 Task: Look for properties with short-term amenities.
Action: Mouse moved to (333, 392)
Screenshot: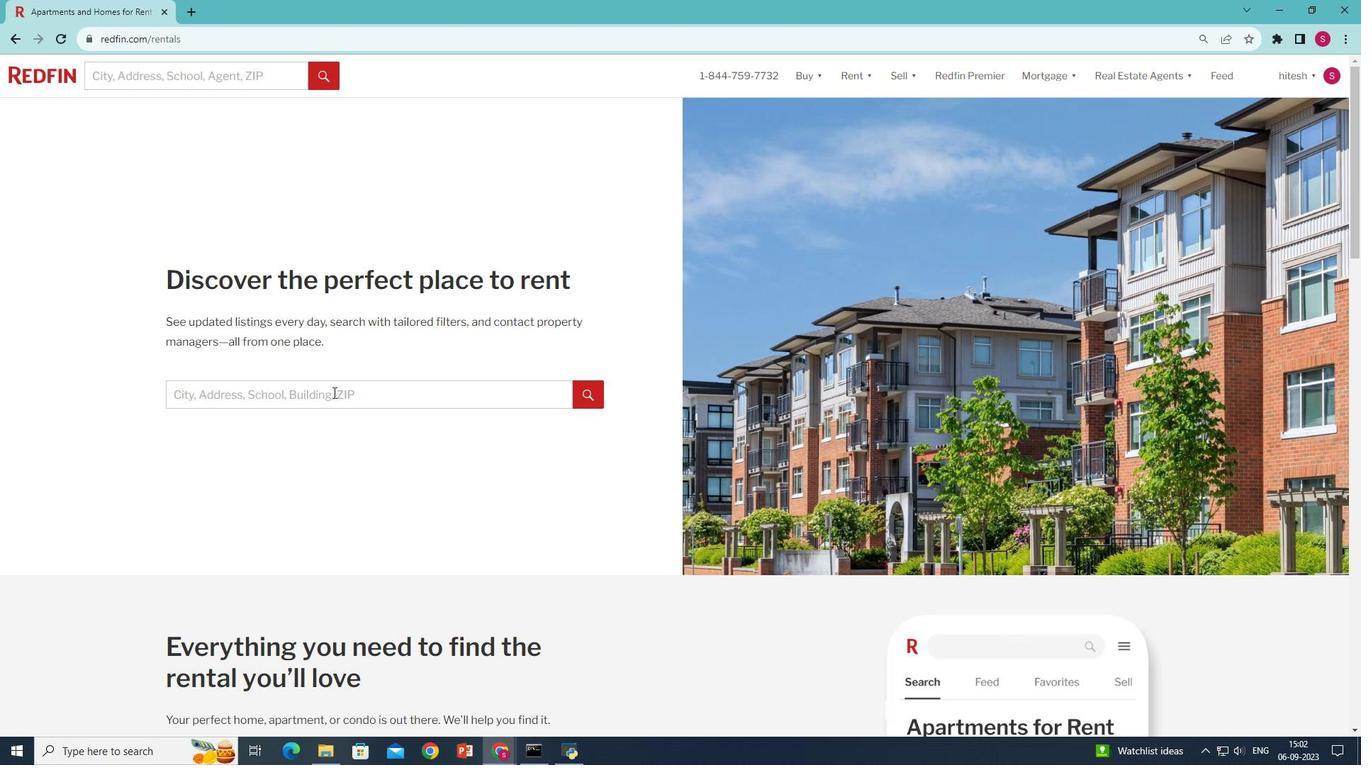 
Action: Mouse pressed left at (333, 392)
Screenshot: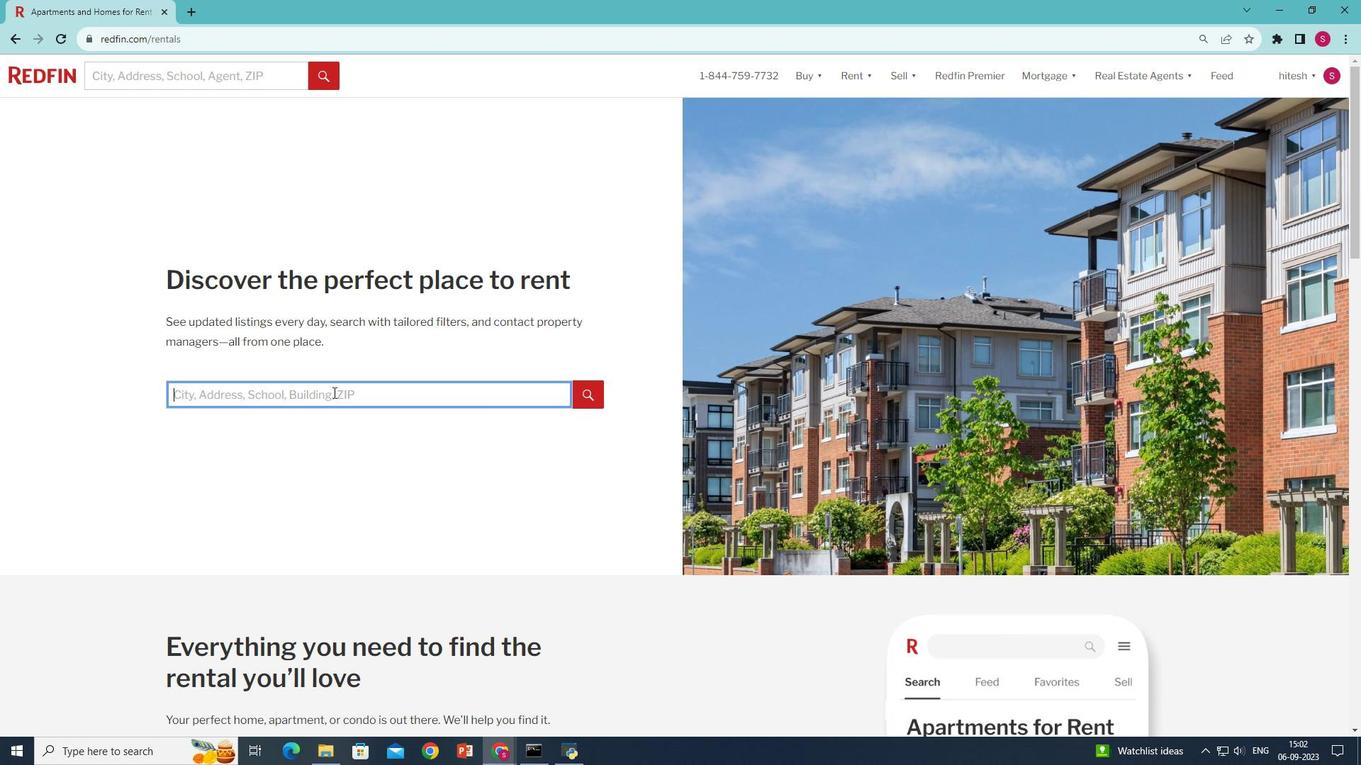 
Action: Mouse moved to (331, 392)
Screenshot: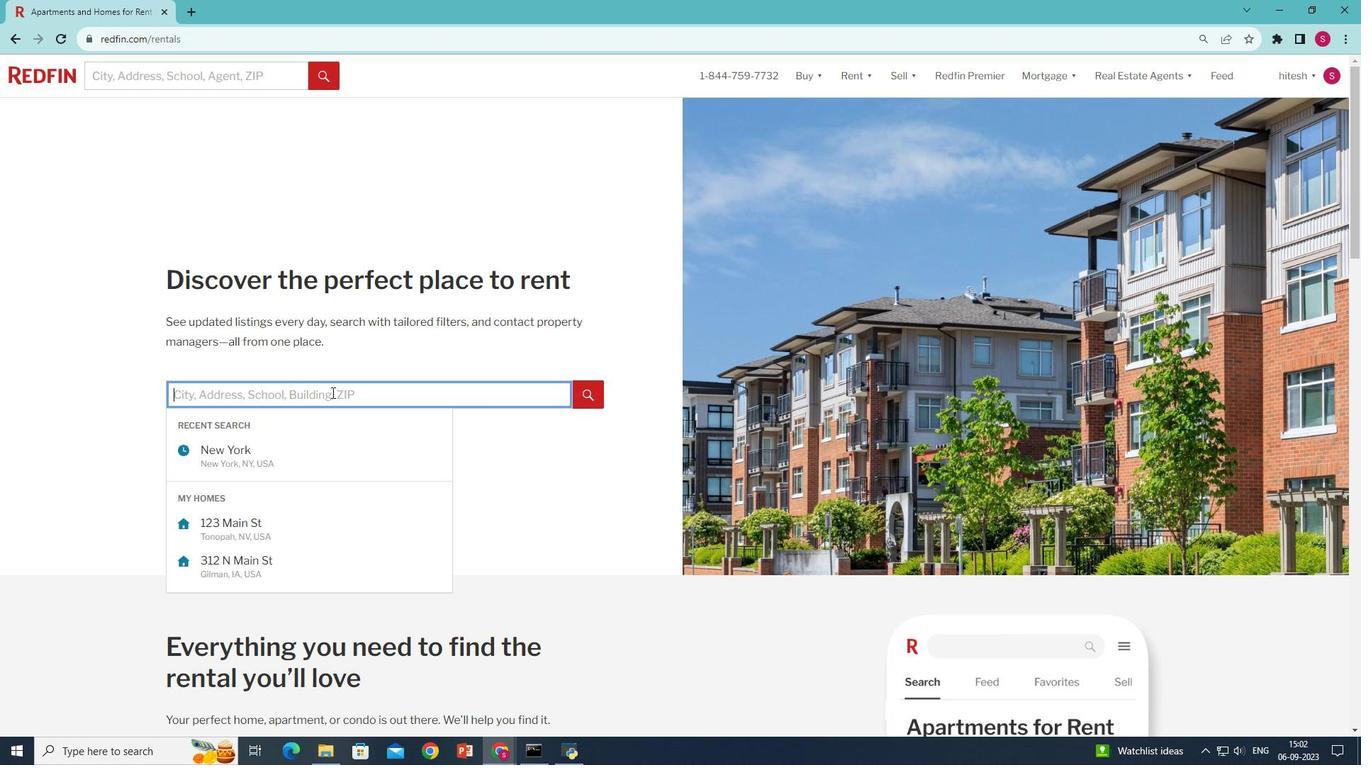 
Action: Key pressed <Key.shift><Key.shift><Key.shift><Key.shift>New<Key.space><Key.shift><Key.shift><Key.shift><Key.shift><Key.shift><Key.shift><Key.shift><Key.shift><Key.shift><Key.shift><Key.shift><Key.shift>Yoe<Key.backspace>rk,<Key.space><Key.caps_lock>NY,<Key.space>USA
Screenshot: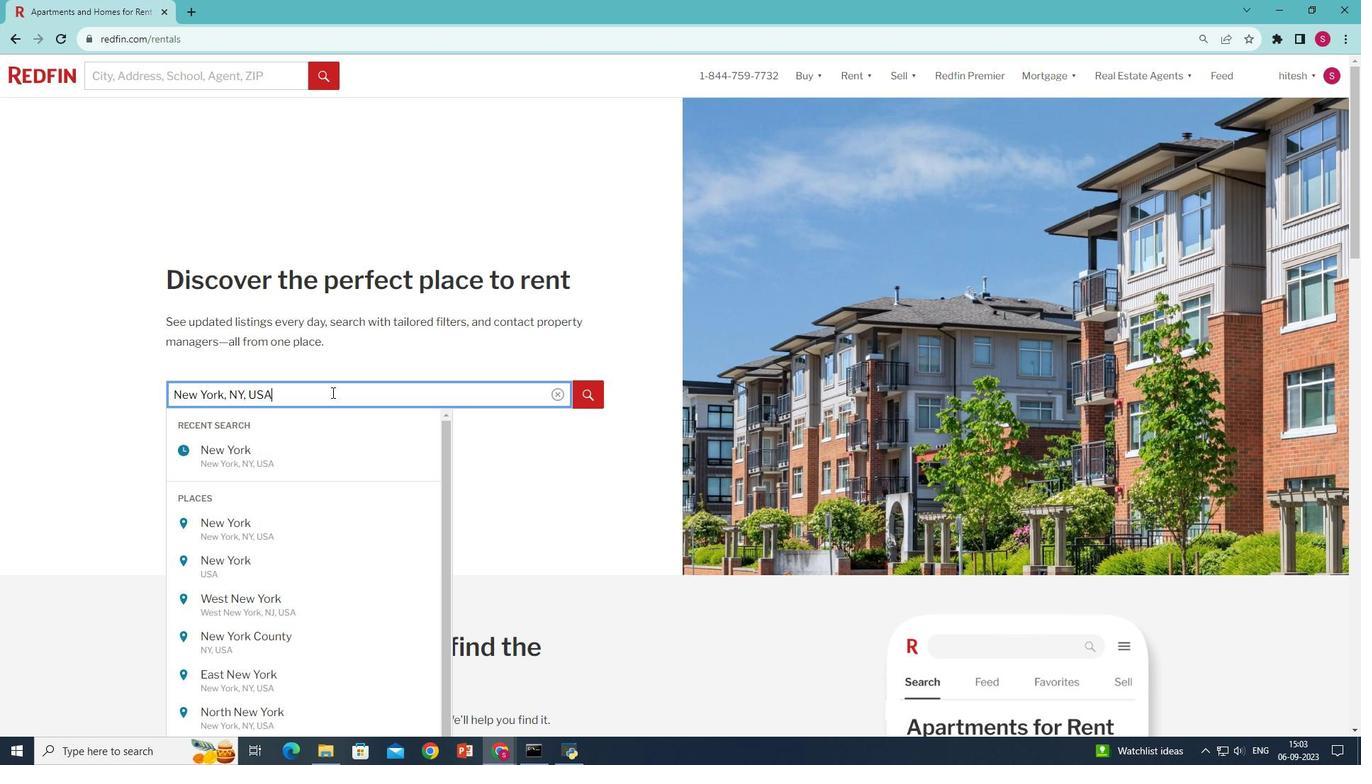 
Action: Mouse moved to (594, 397)
Screenshot: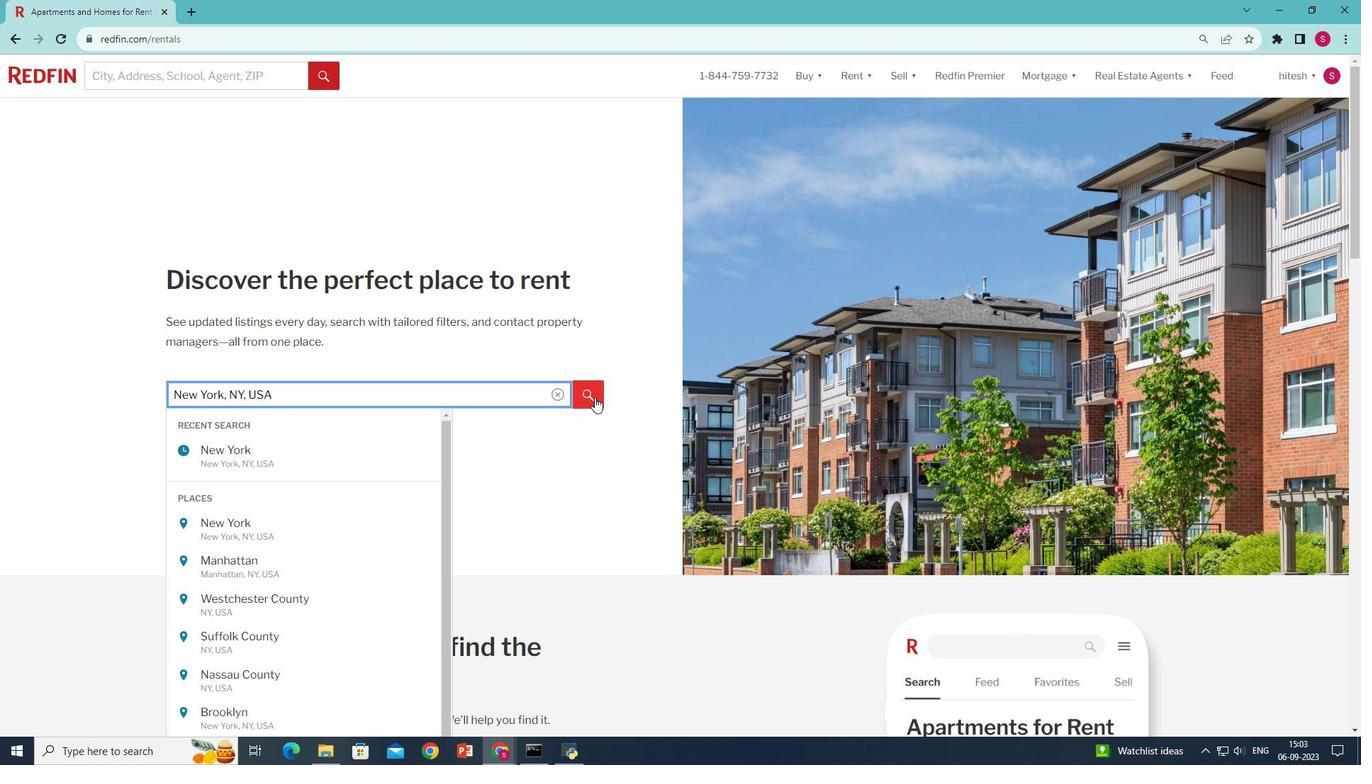 
Action: Mouse pressed left at (594, 397)
Screenshot: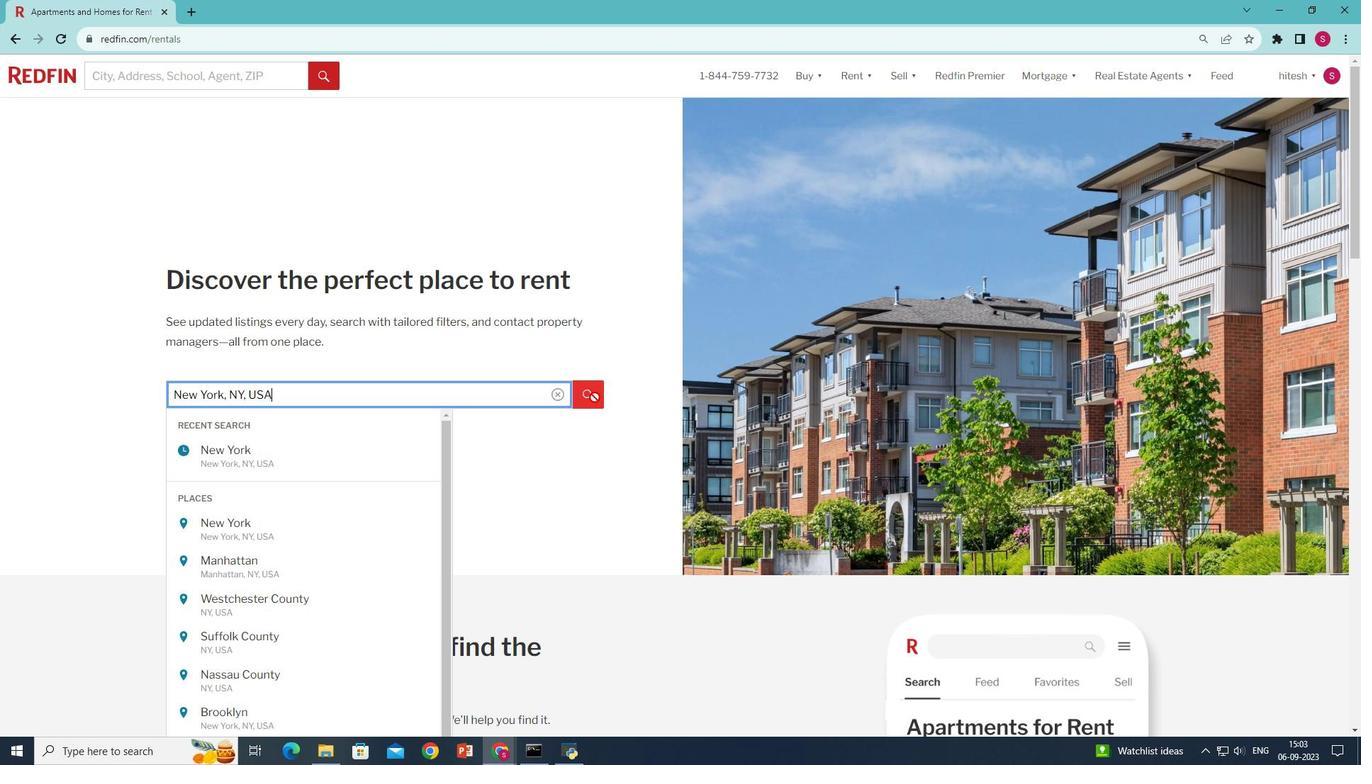 
Action: Key pressed <Key.caps_lock>
Screenshot: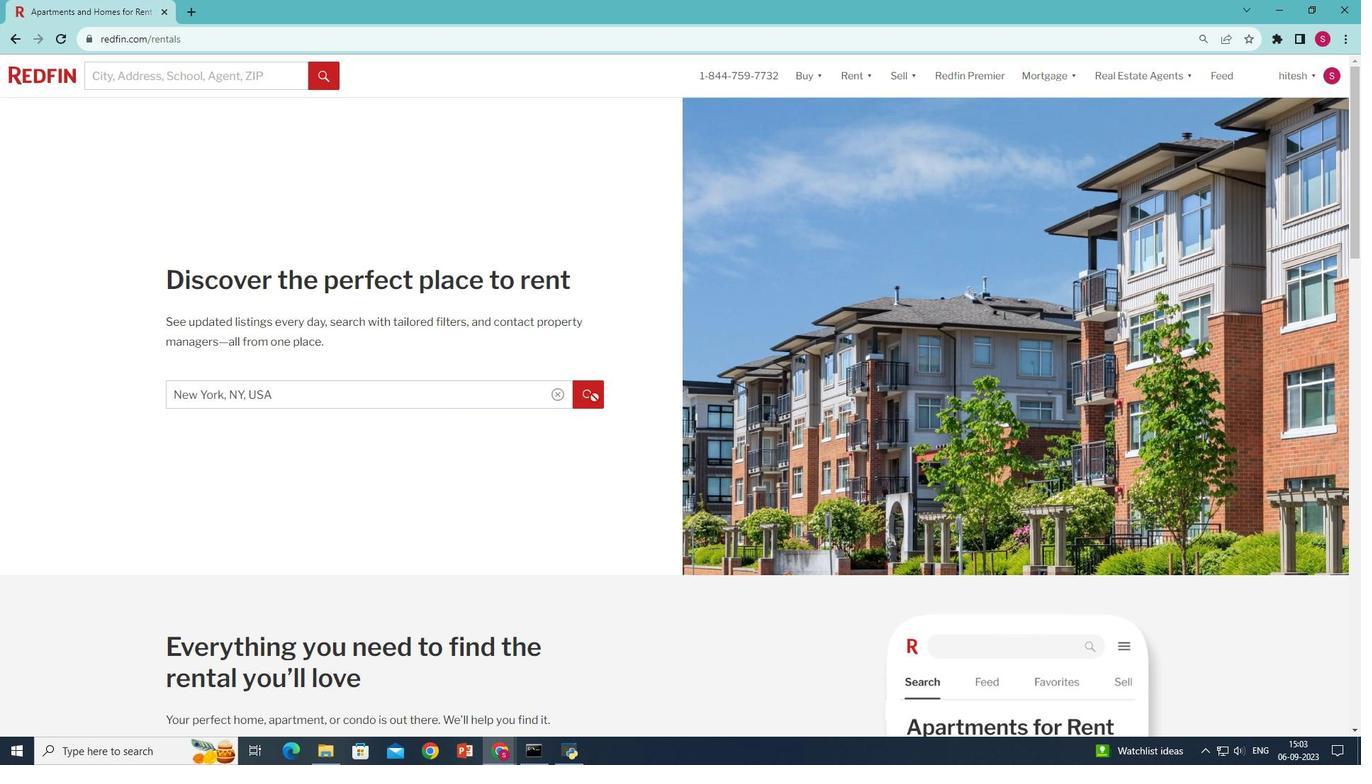 
Action: Mouse moved to (407, 158)
Screenshot: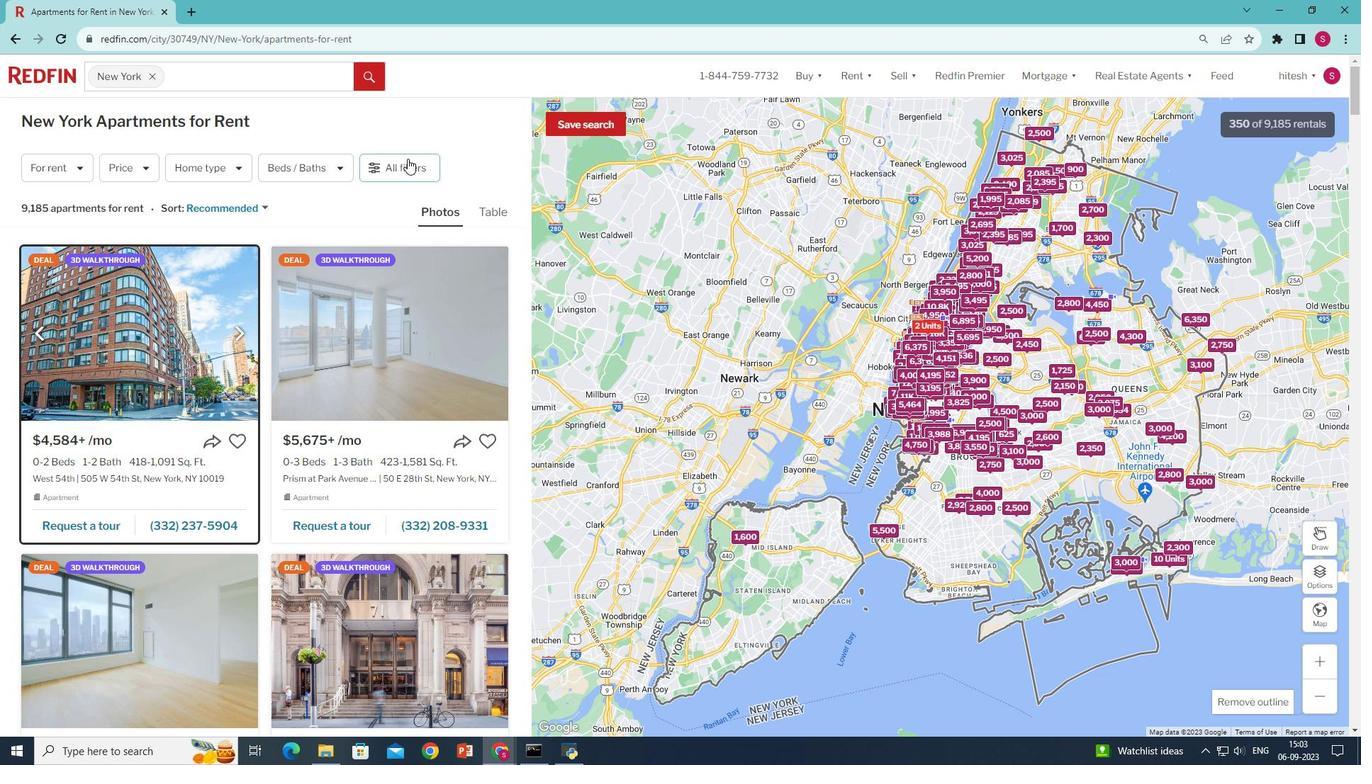 
Action: Mouse pressed left at (407, 158)
Screenshot: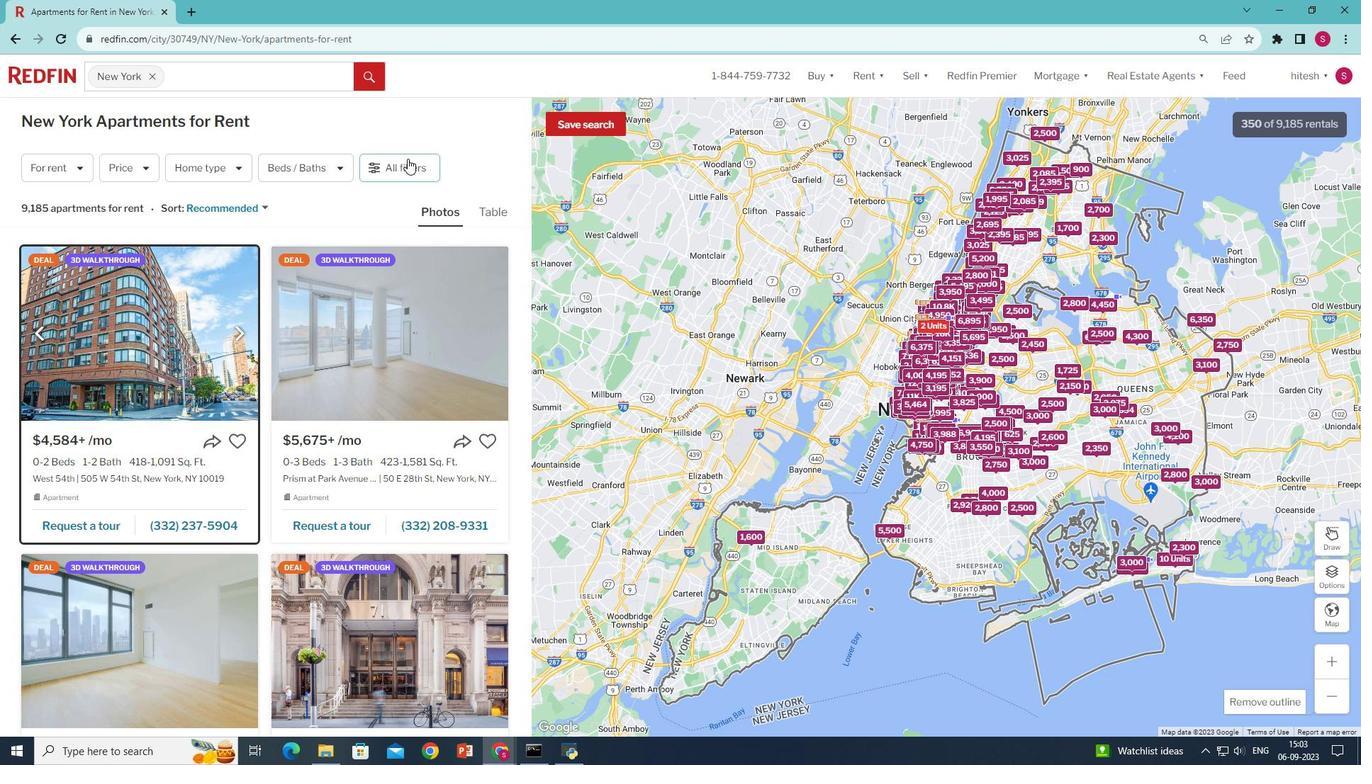 
Action: Mouse moved to (364, 328)
Screenshot: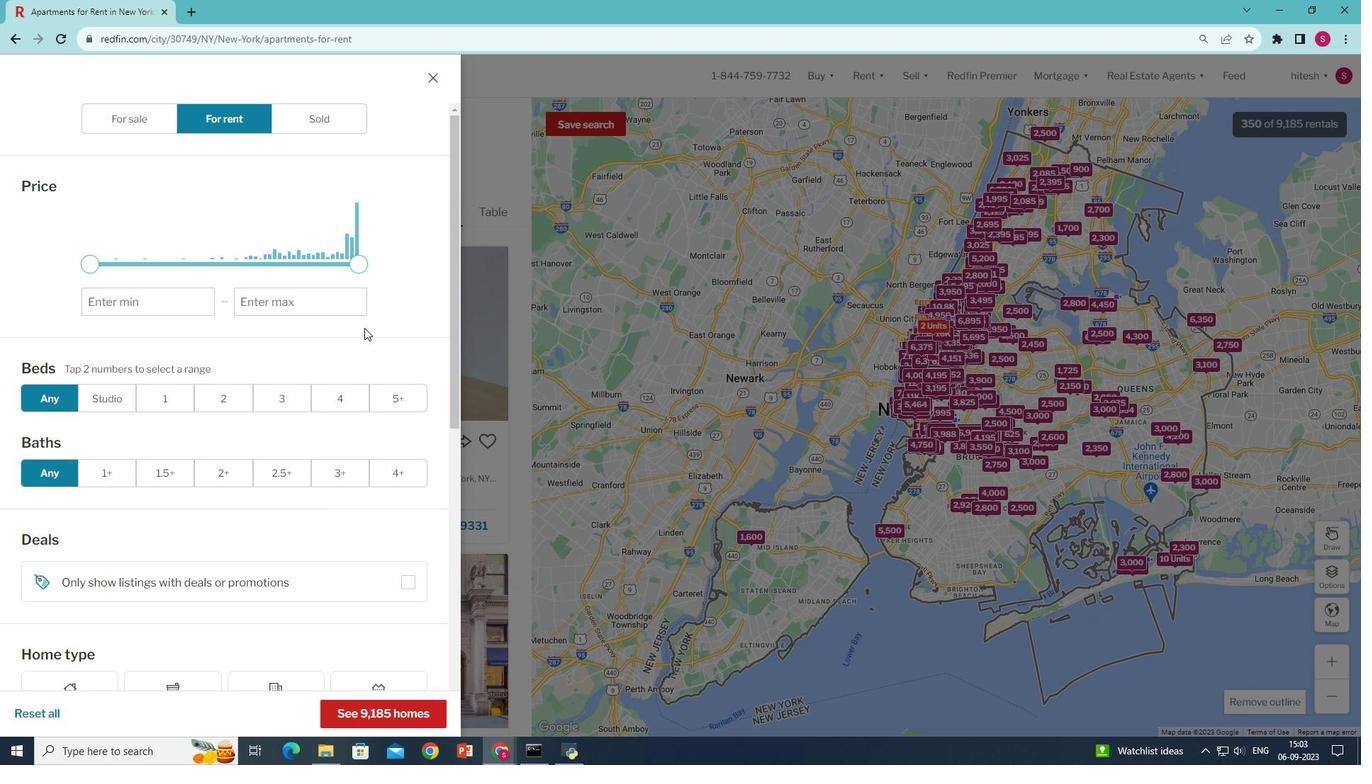 
Action: Mouse scrolled (364, 327) with delta (0, 0)
Screenshot: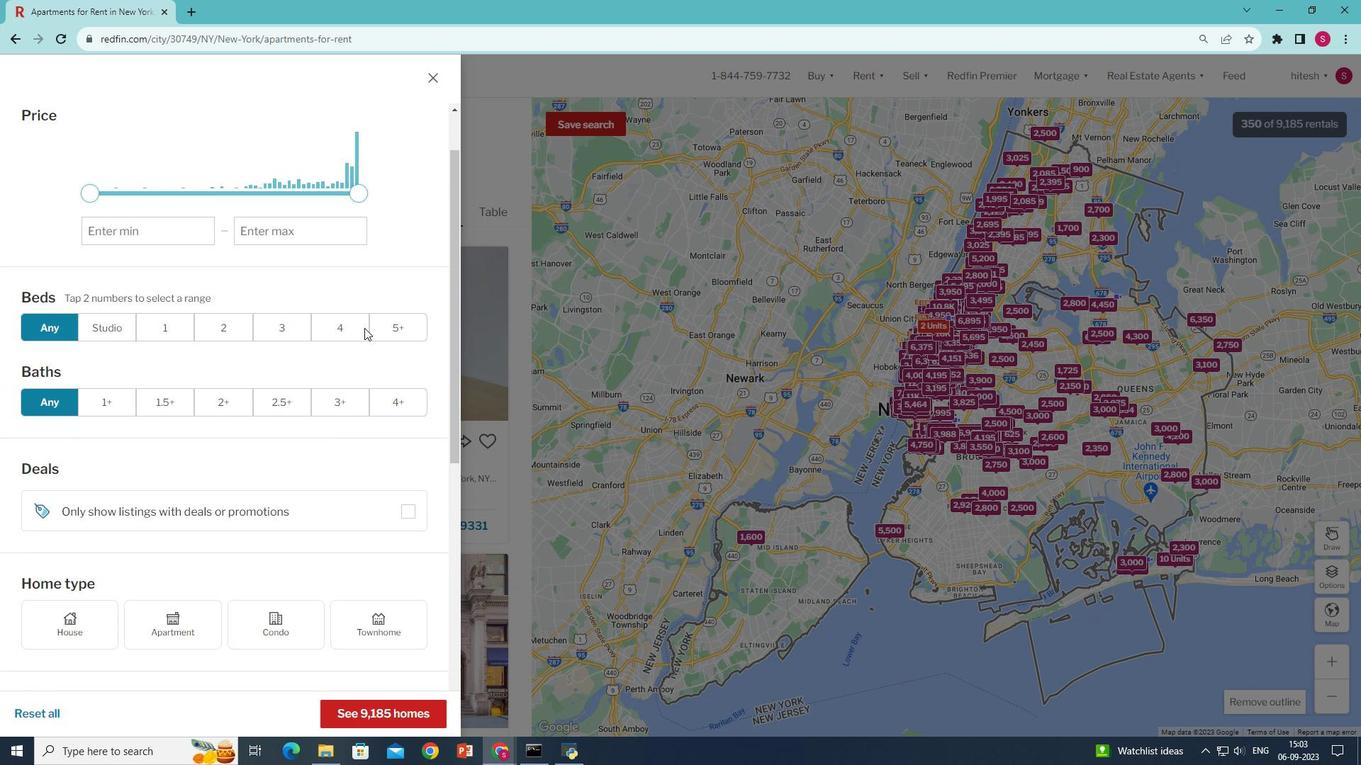 
Action: Mouse scrolled (364, 327) with delta (0, 0)
Screenshot: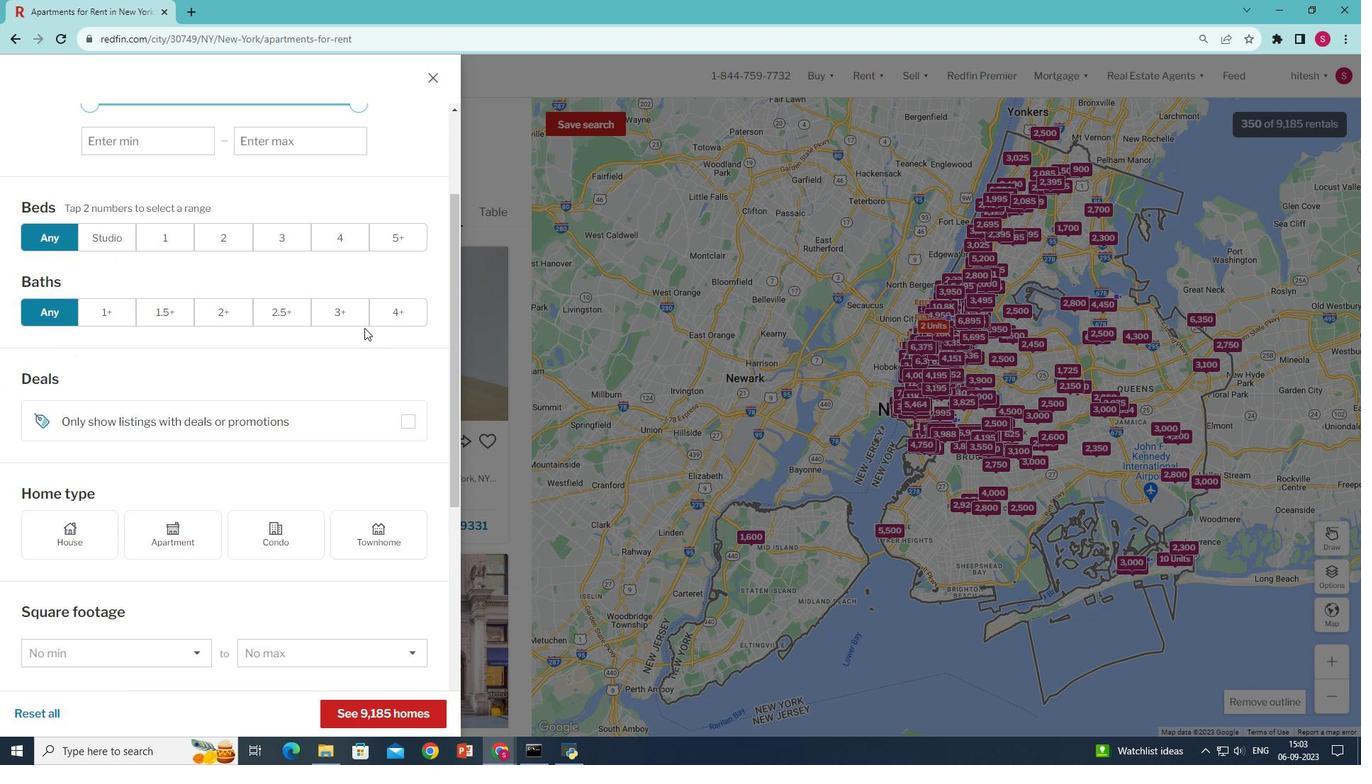 
Action: Mouse scrolled (364, 327) with delta (0, 0)
Screenshot: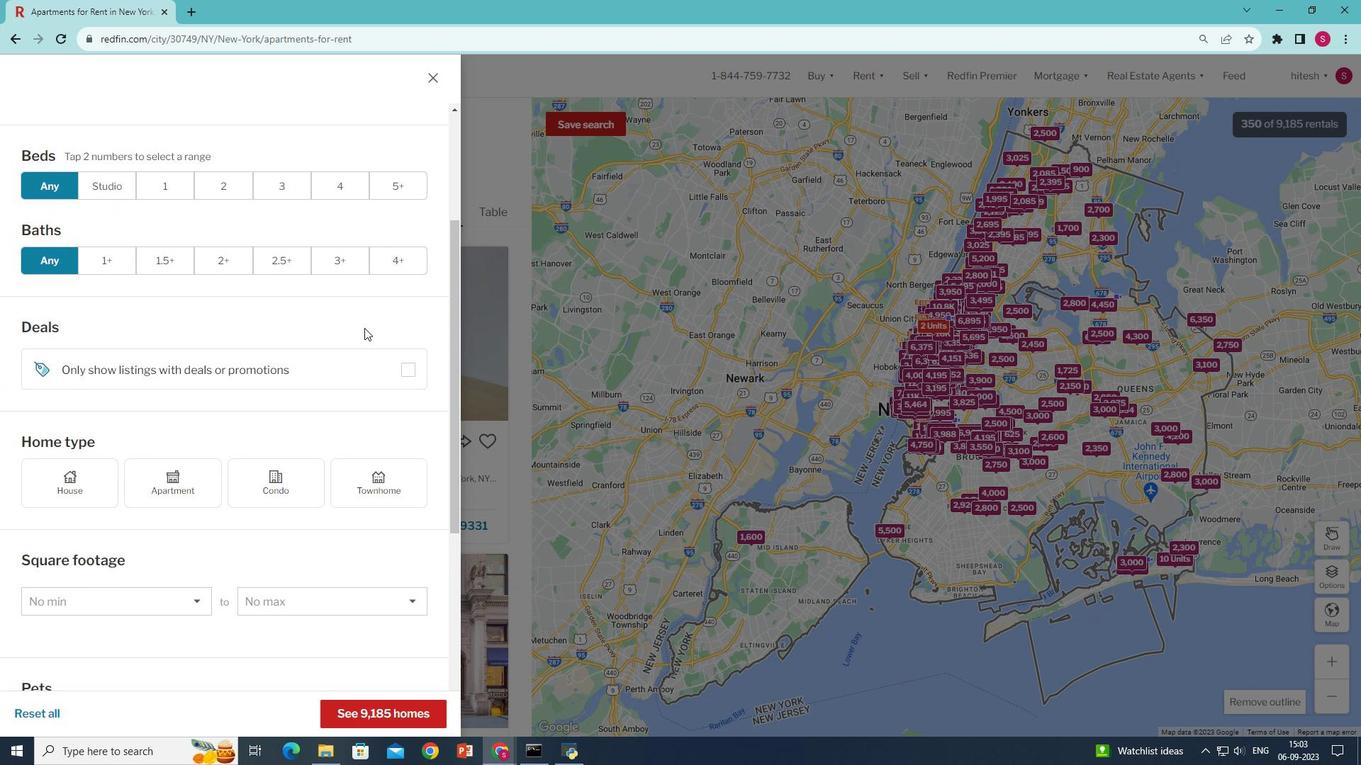 
Action: Mouse scrolled (364, 327) with delta (0, 0)
Screenshot: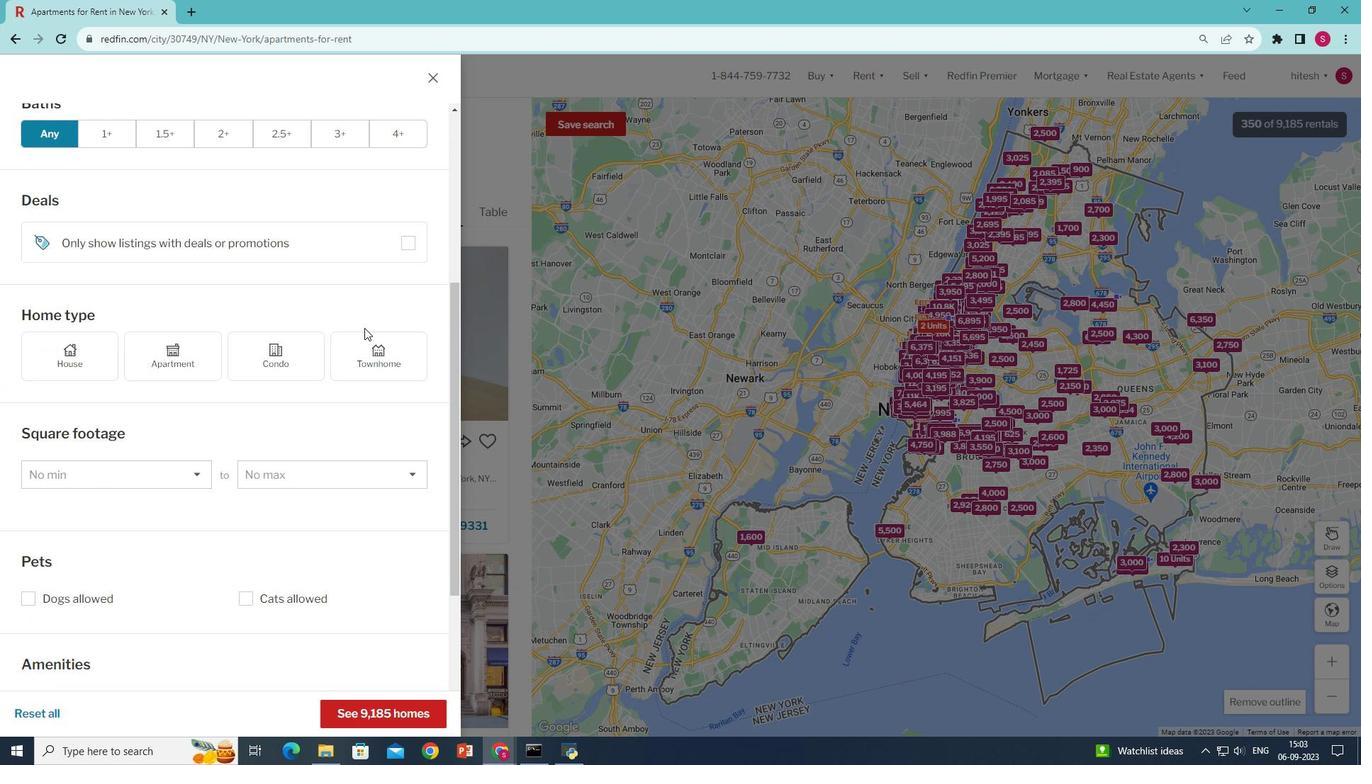 
Action: Mouse scrolled (364, 327) with delta (0, 0)
Screenshot: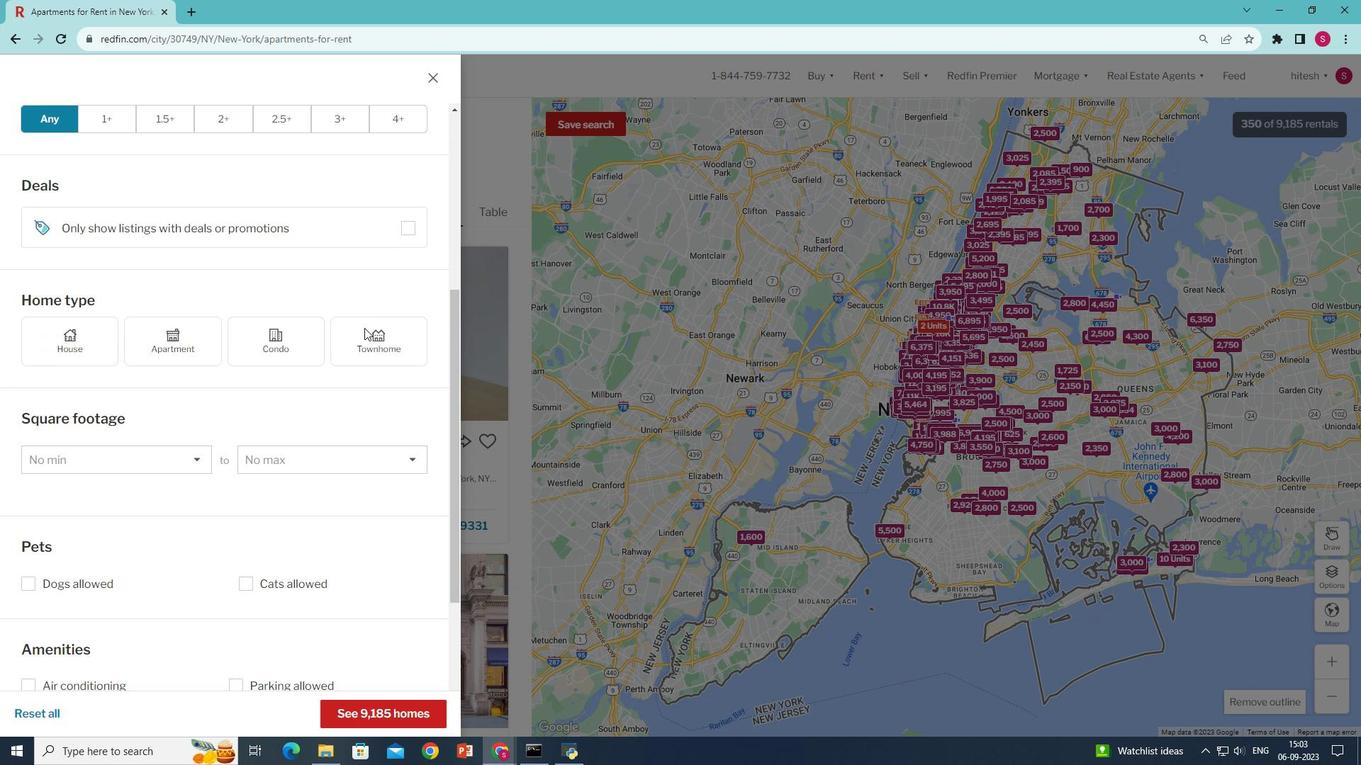 
Action: Mouse scrolled (364, 327) with delta (0, 0)
Screenshot: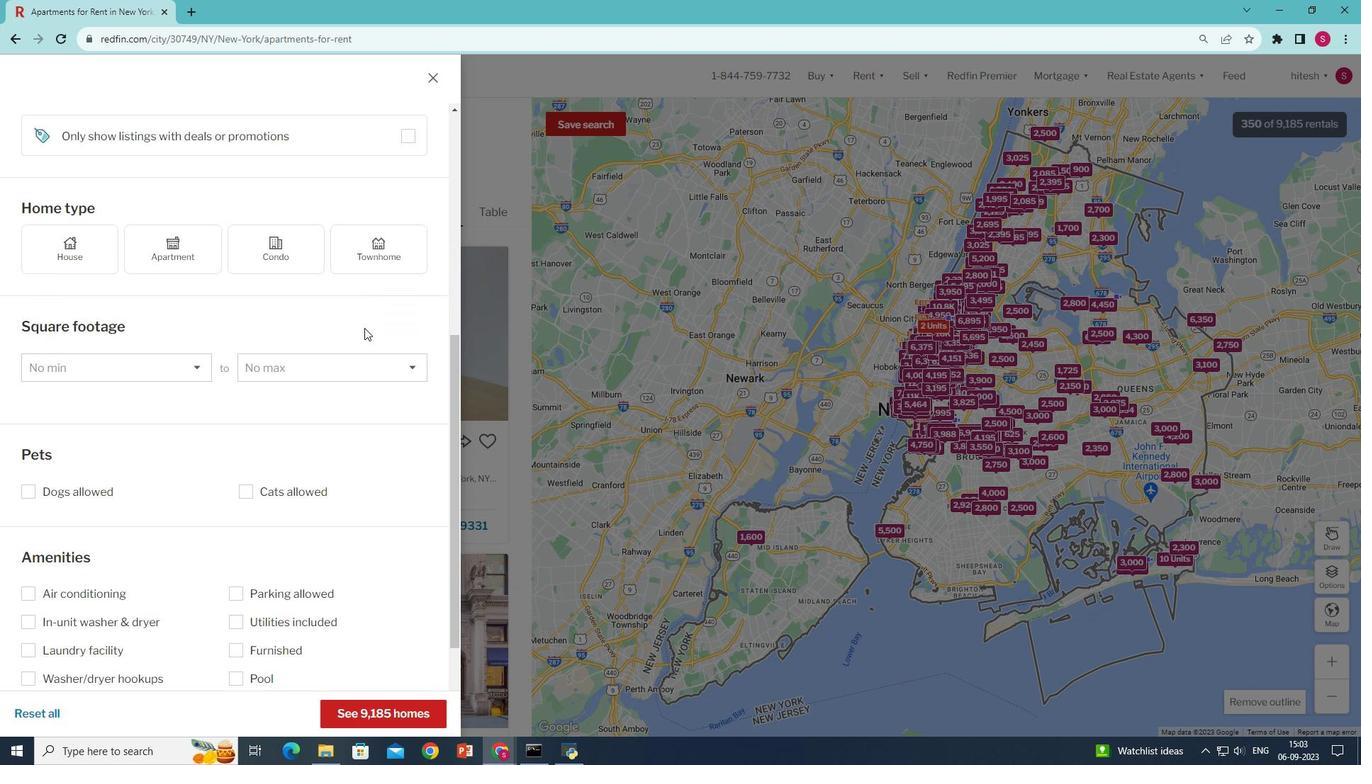 
Action: Mouse scrolled (364, 327) with delta (0, 0)
Screenshot: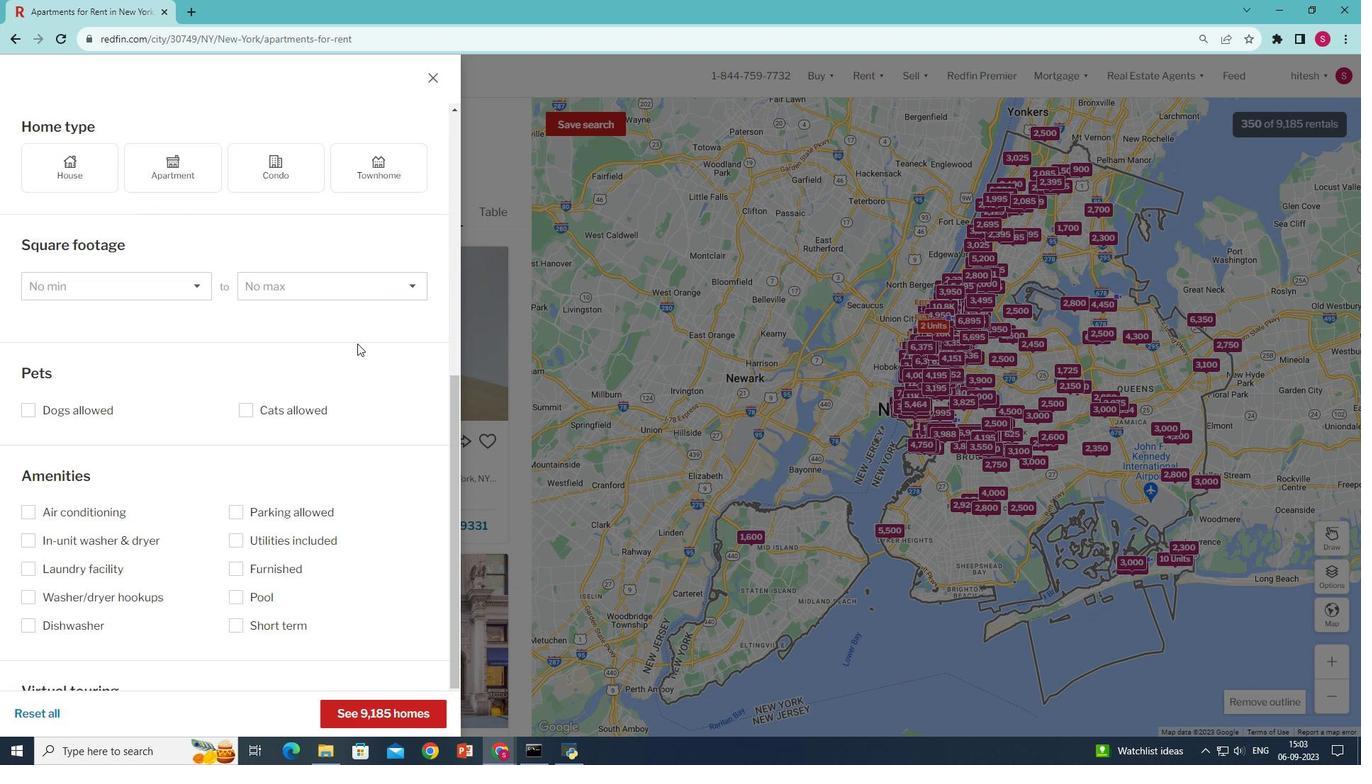 
Action: Mouse scrolled (364, 327) with delta (0, 0)
Screenshot: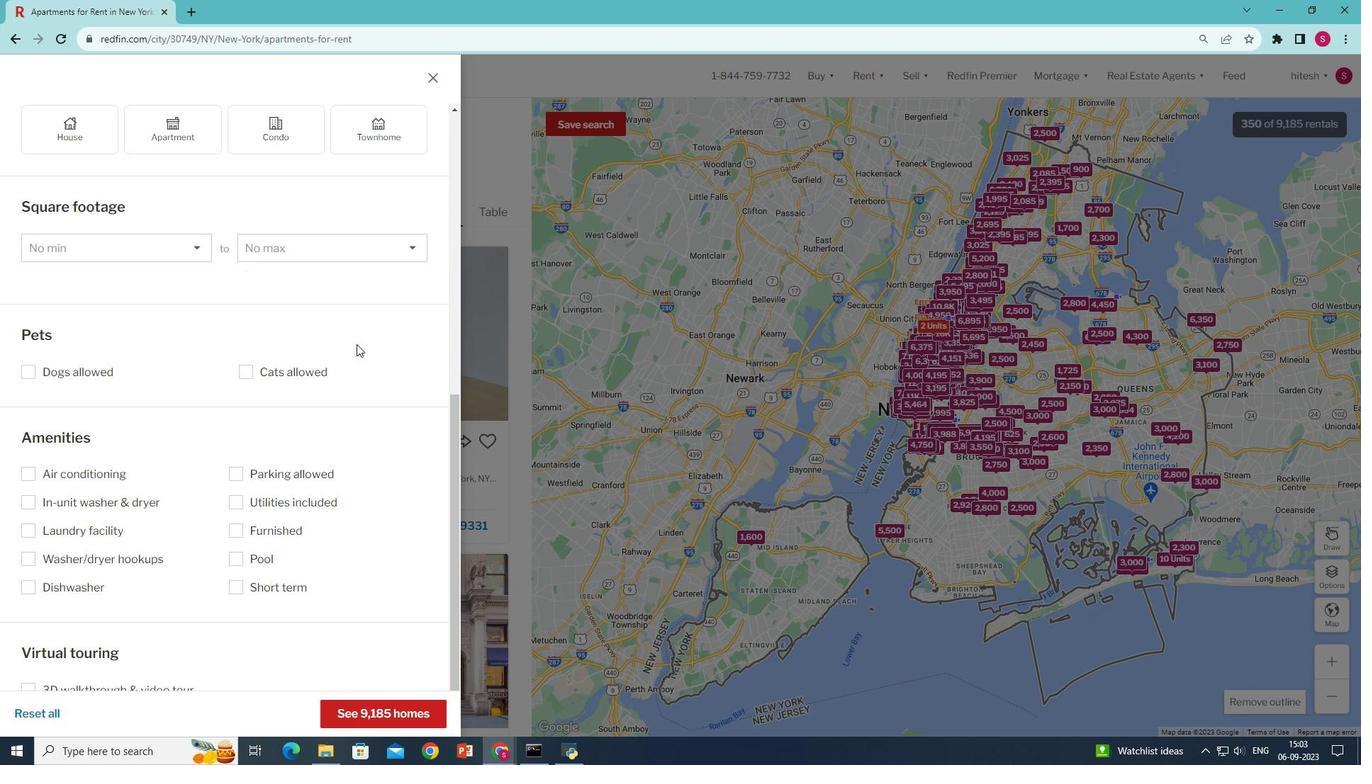 
Action: Mouse moved to (356, 344)
Screenshot: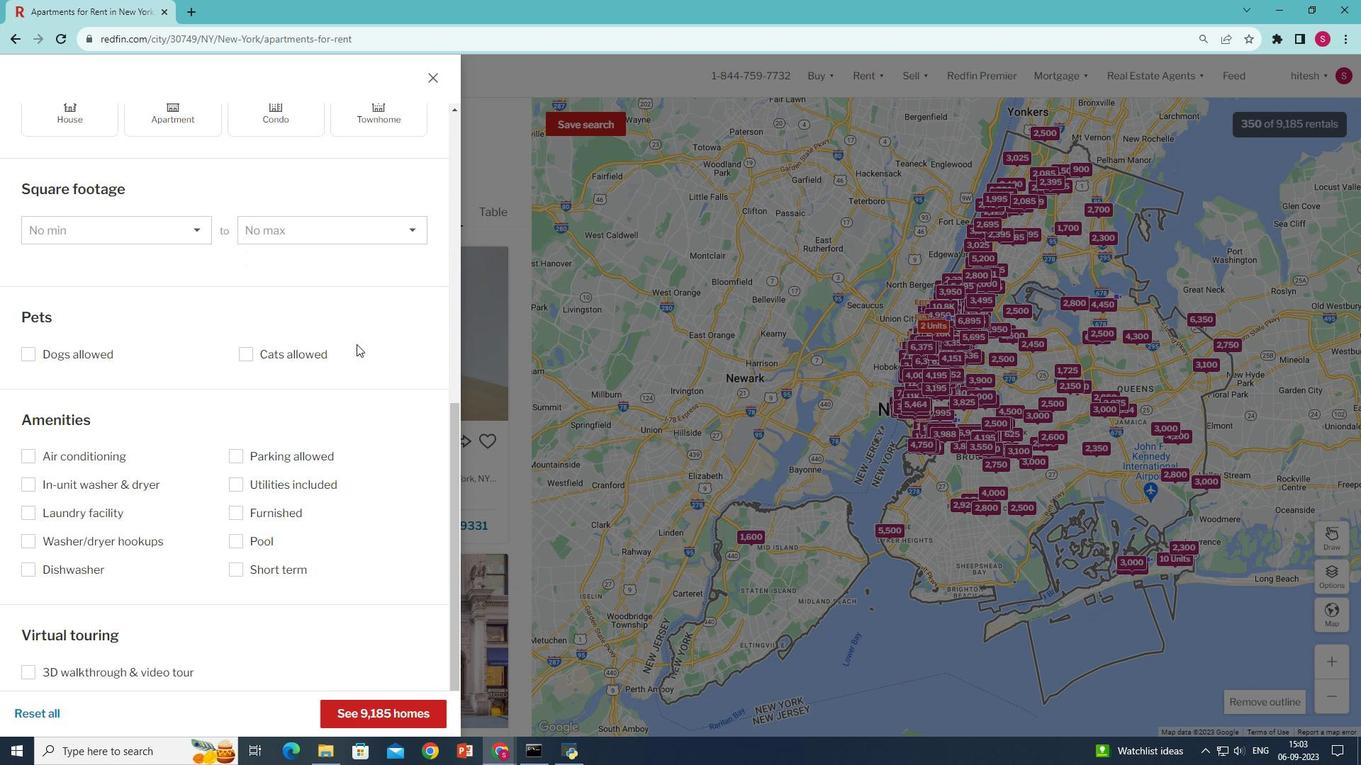 
Action: Mouse scrolled (356, 343) with delta (0, 0)
Screenshot: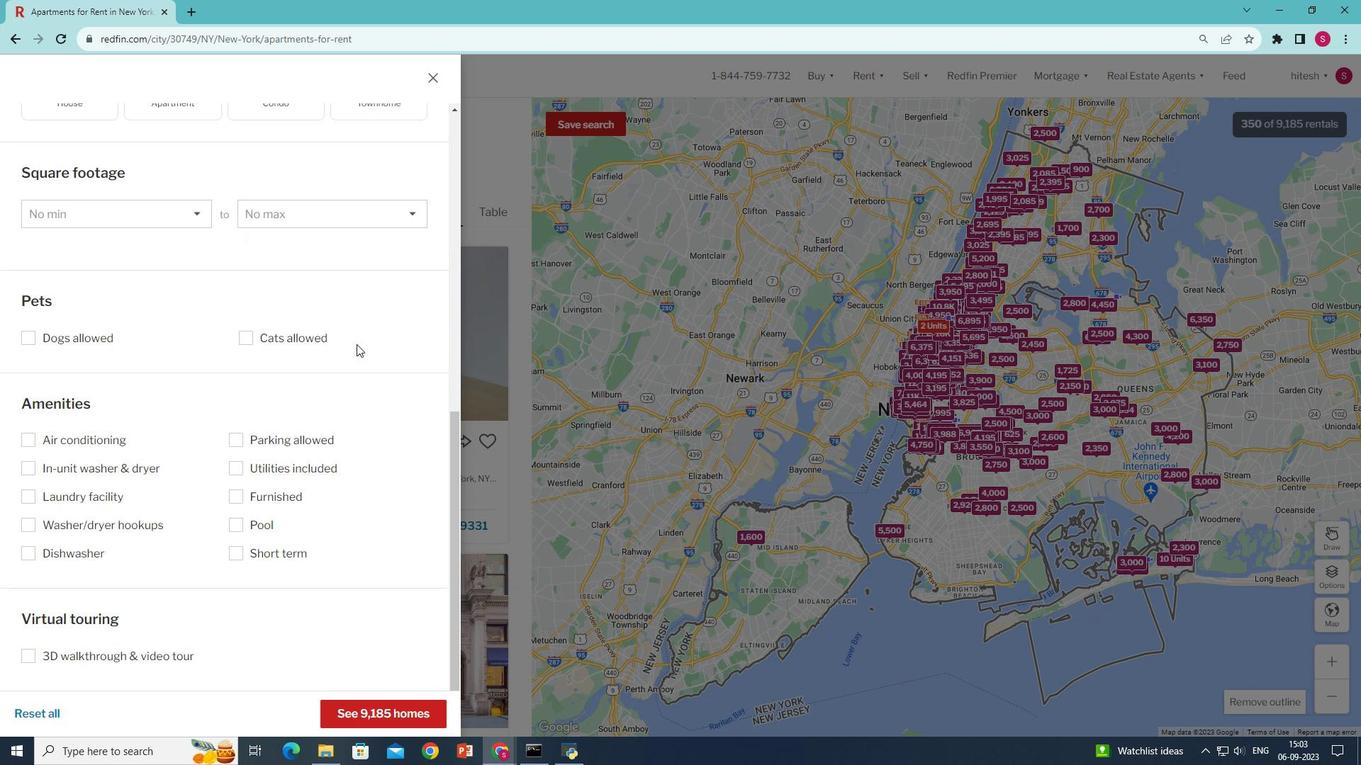 
Action: Mouse scrolled (356, 343) with delta (0, 0)
Screenshot: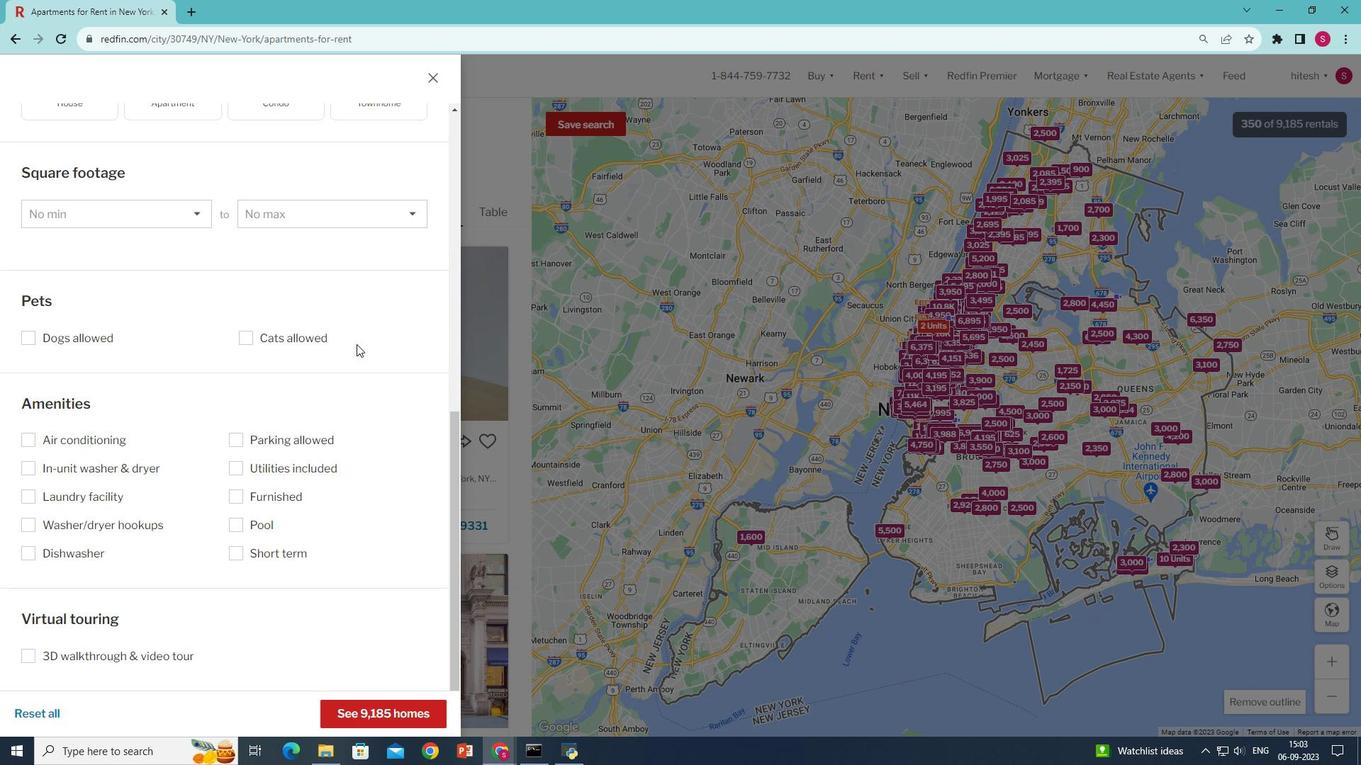 
Action: Mouse scrolled (356, 343) with delta (0, 0)
Screenshot: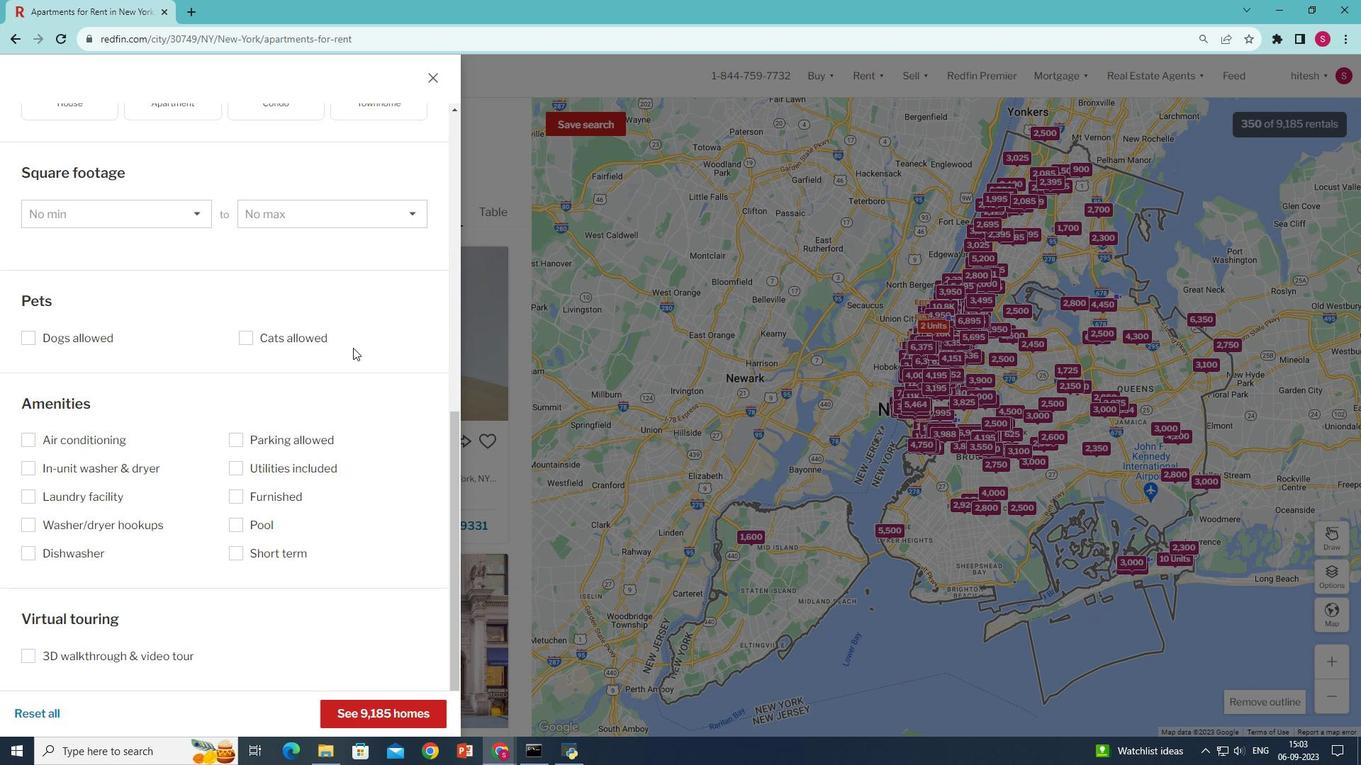 
Action: Mouse scrolled (356, 343) with delta (0, 0)
Screenshot: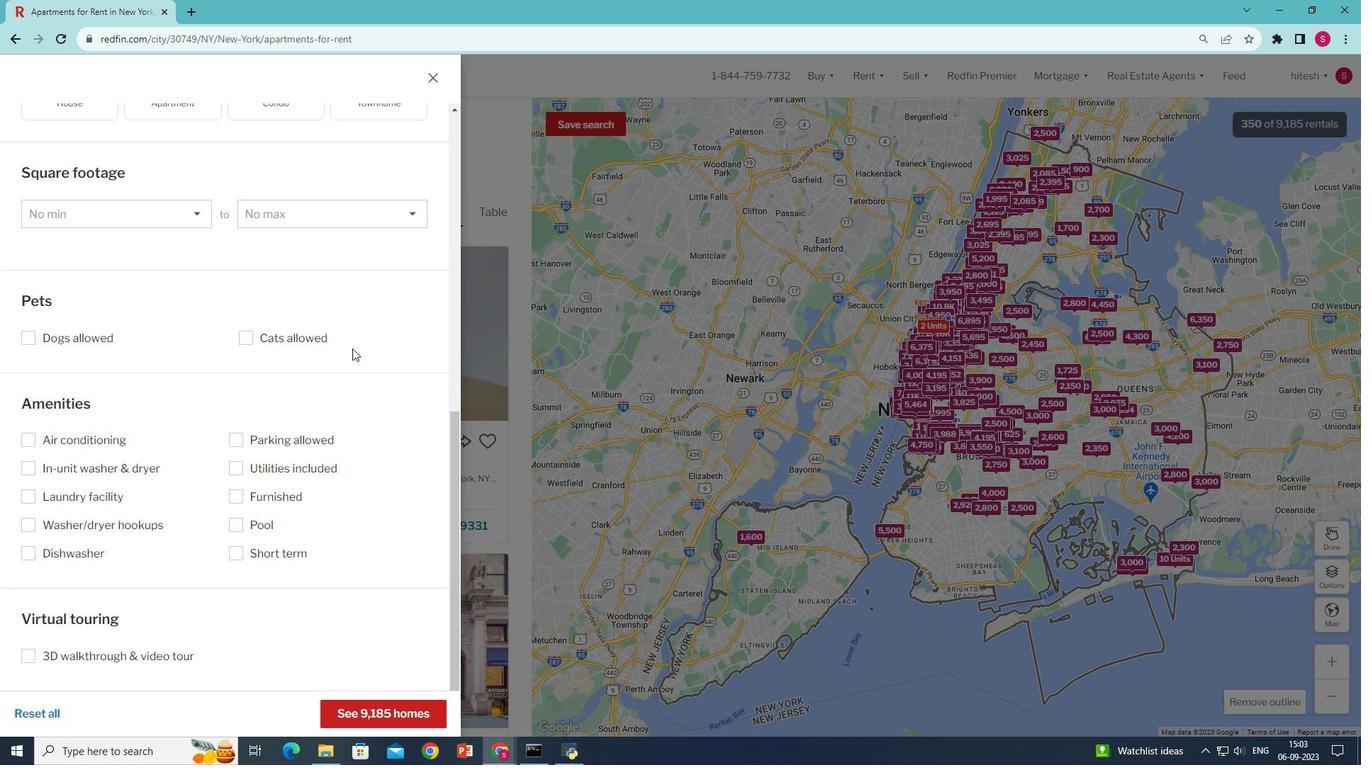 
Action: Mouse moved to (353, 348)
Screenshot: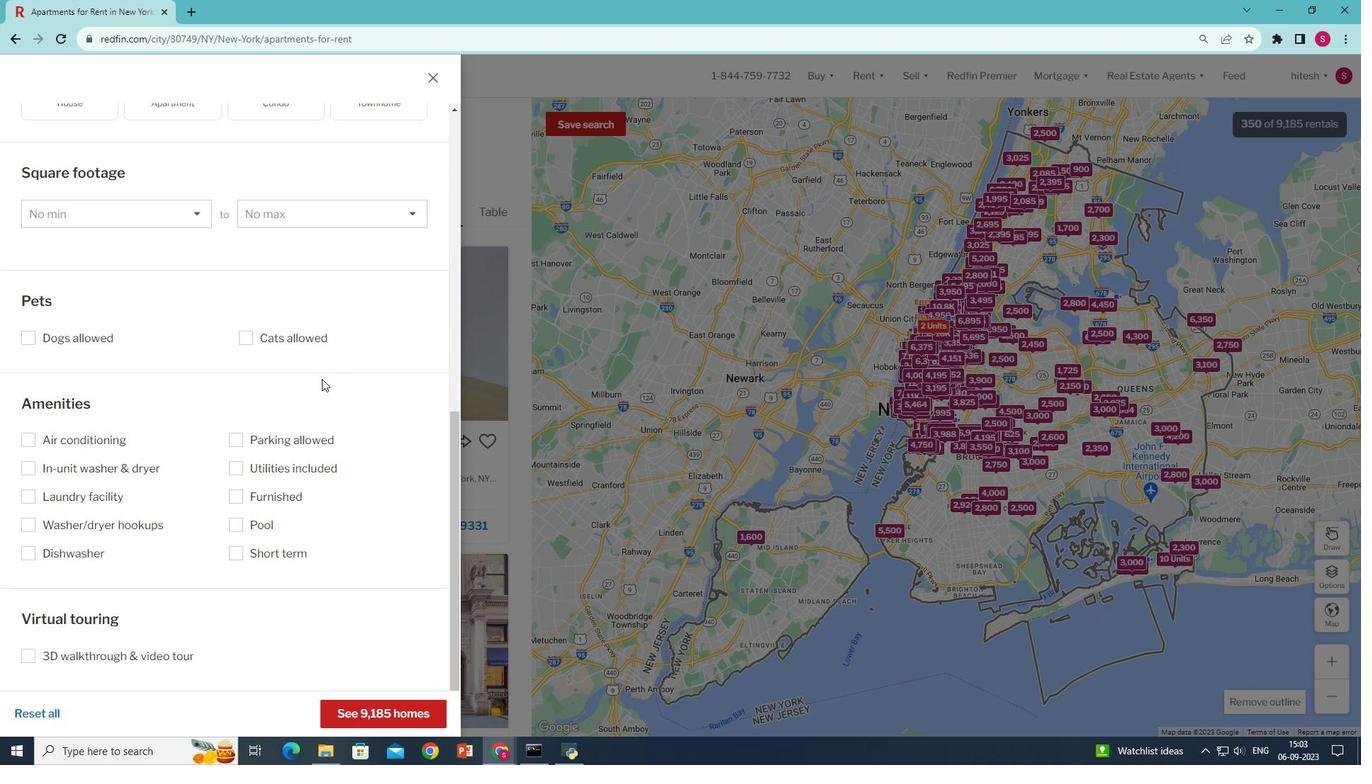 
Action: Mouse scrolled (353, 347) with delta (0, 0)
Screenshot: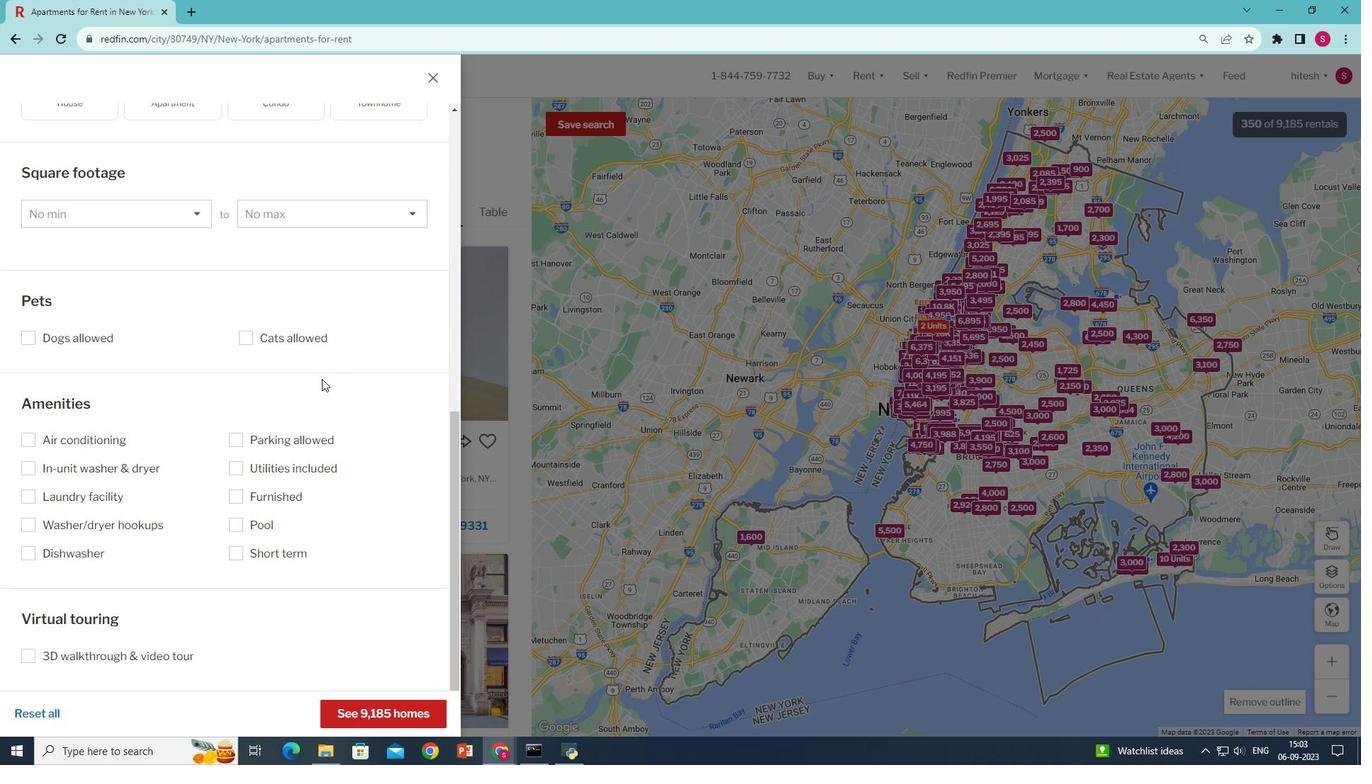 
Action: Mouse moved to (236, 548)
Screenshot: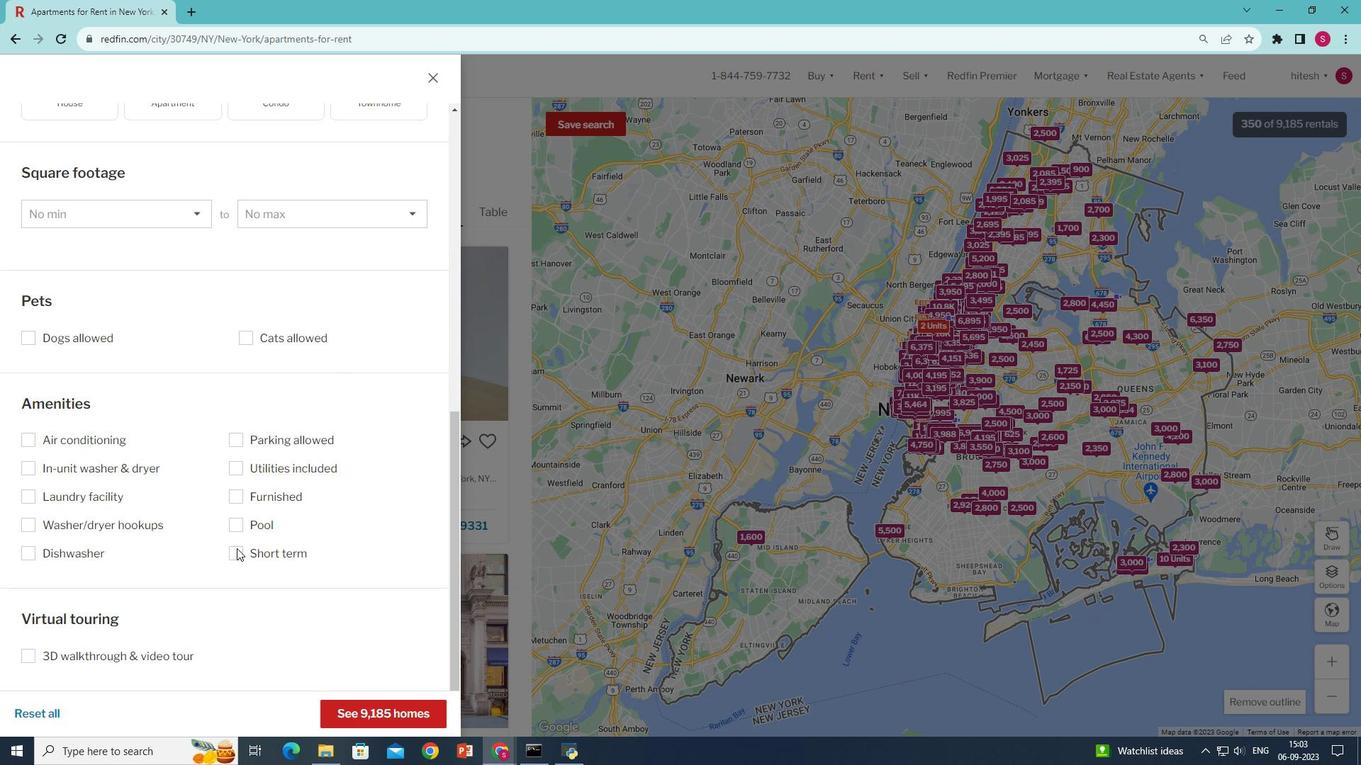 
Action: Mouse pressed left at (236, 548)
Screenshot: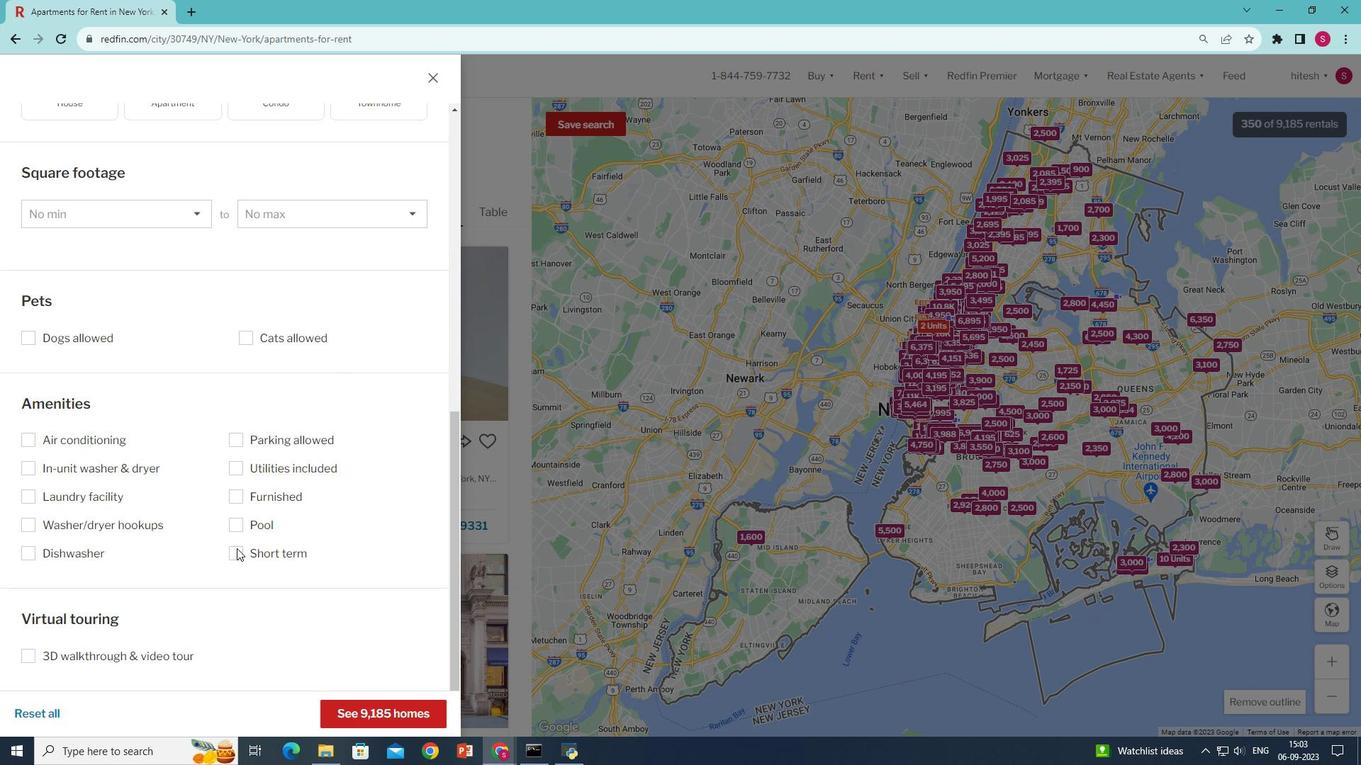 
Action: Mouse moved to (373, 718)
Screenshot: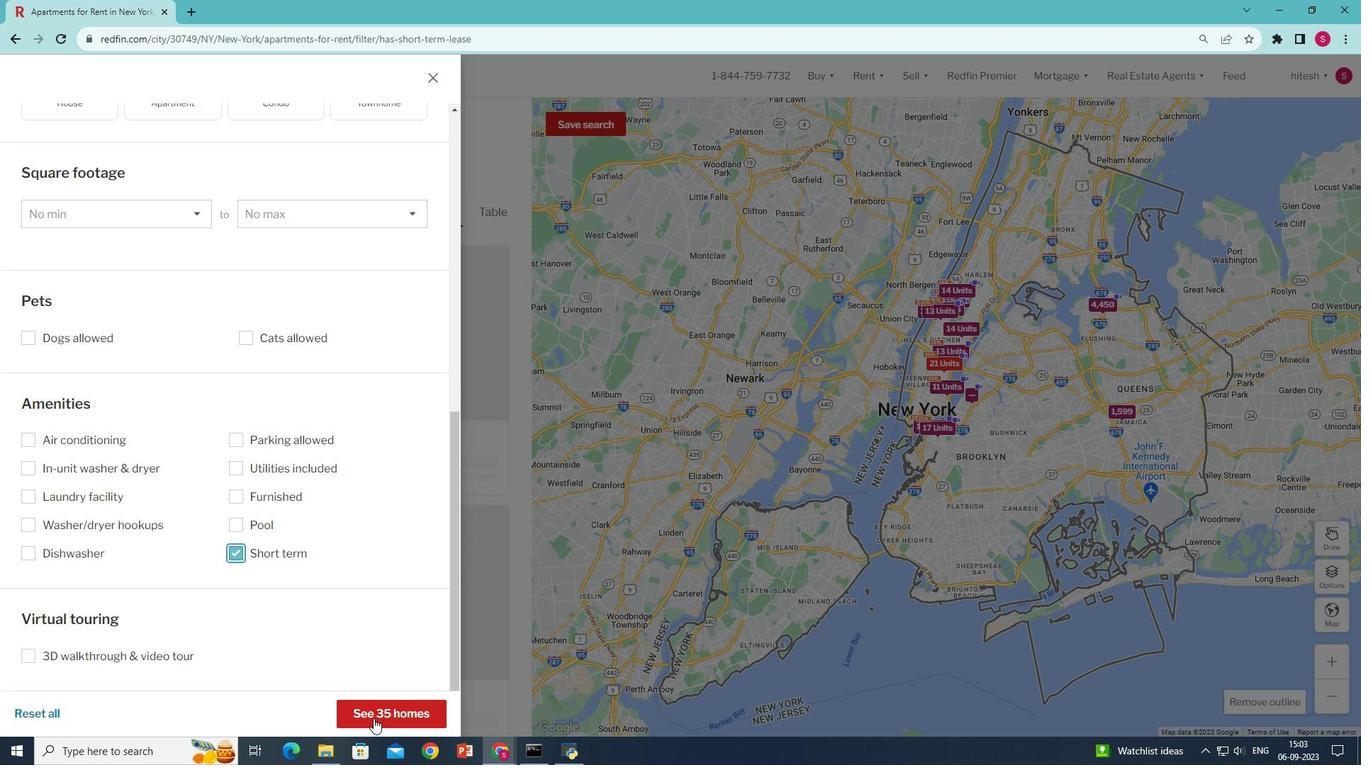 
Action: Mouse pressed left at (373, 718)
Screenshot: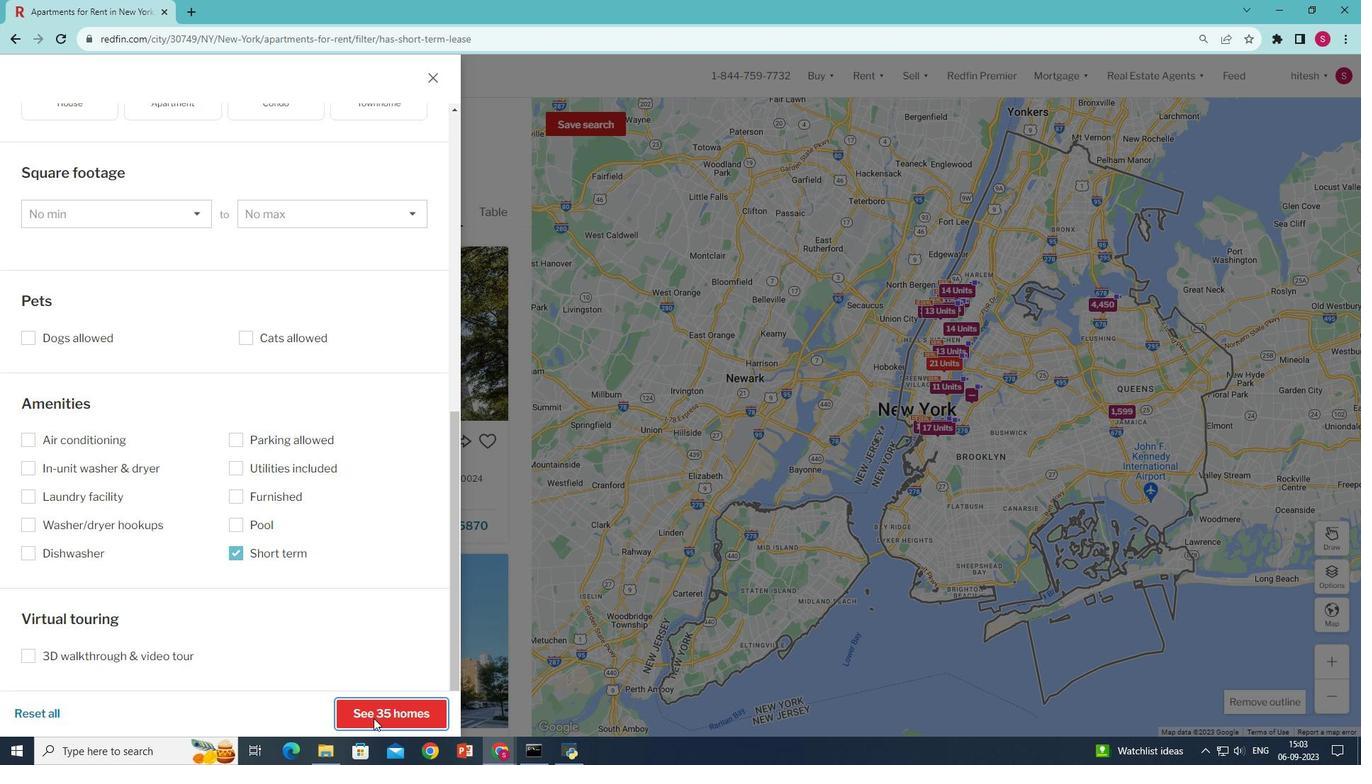 
Action: Mouse moved to (303, 567)
Screenshot: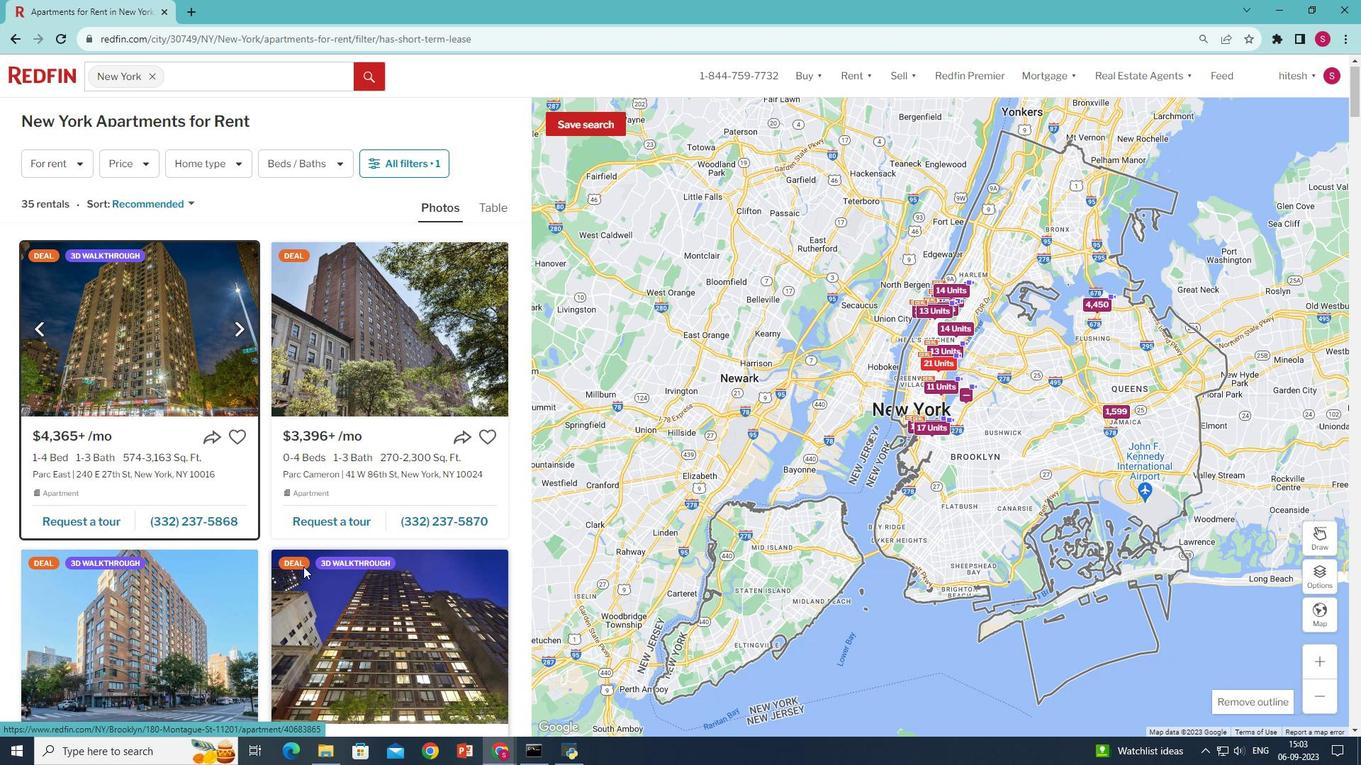 
Action: Mouse scrolled (303, 566) with delta (0, 0)
Screenshot: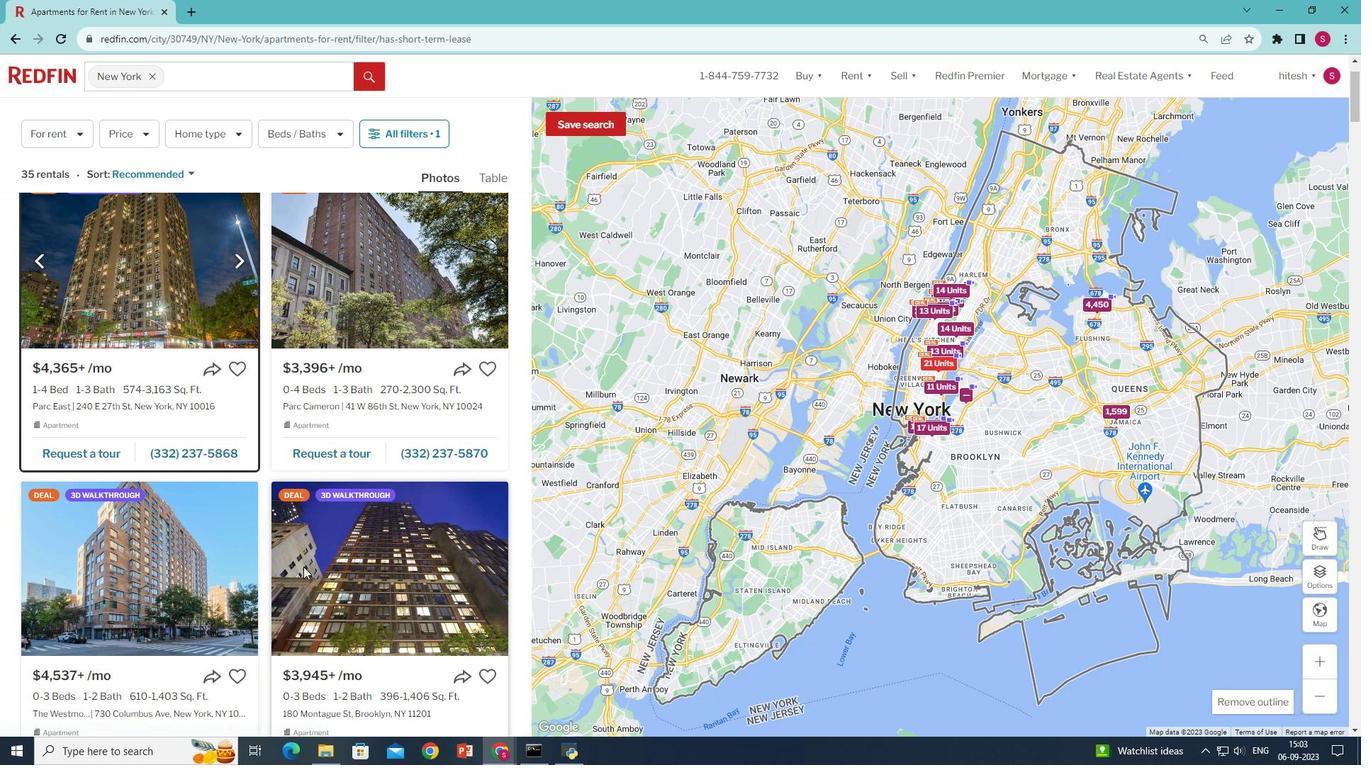 
Action: Mouse scrolled (303, 566) with delta (0, 0)
Screenshot: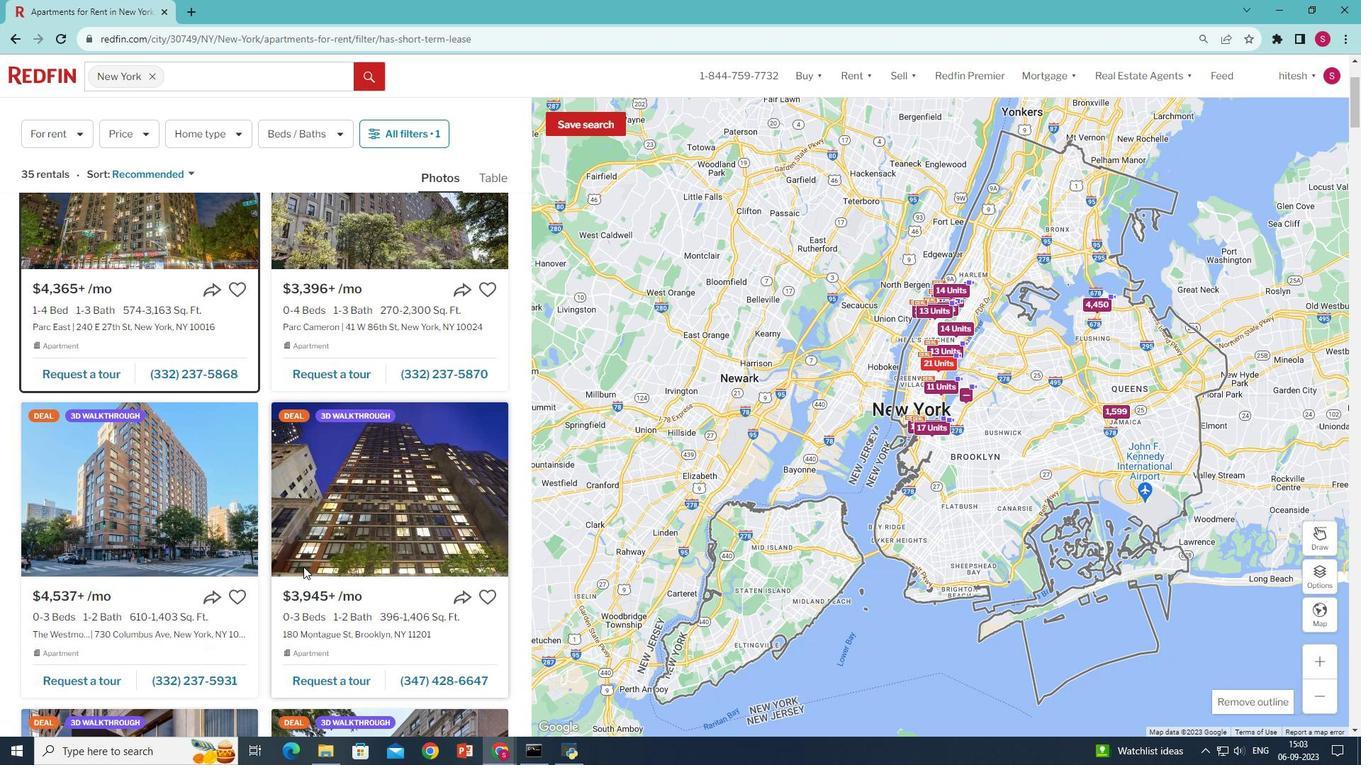 
Action: Mouse scrolled (303, 566) with delta (0, 0)
Screenshot: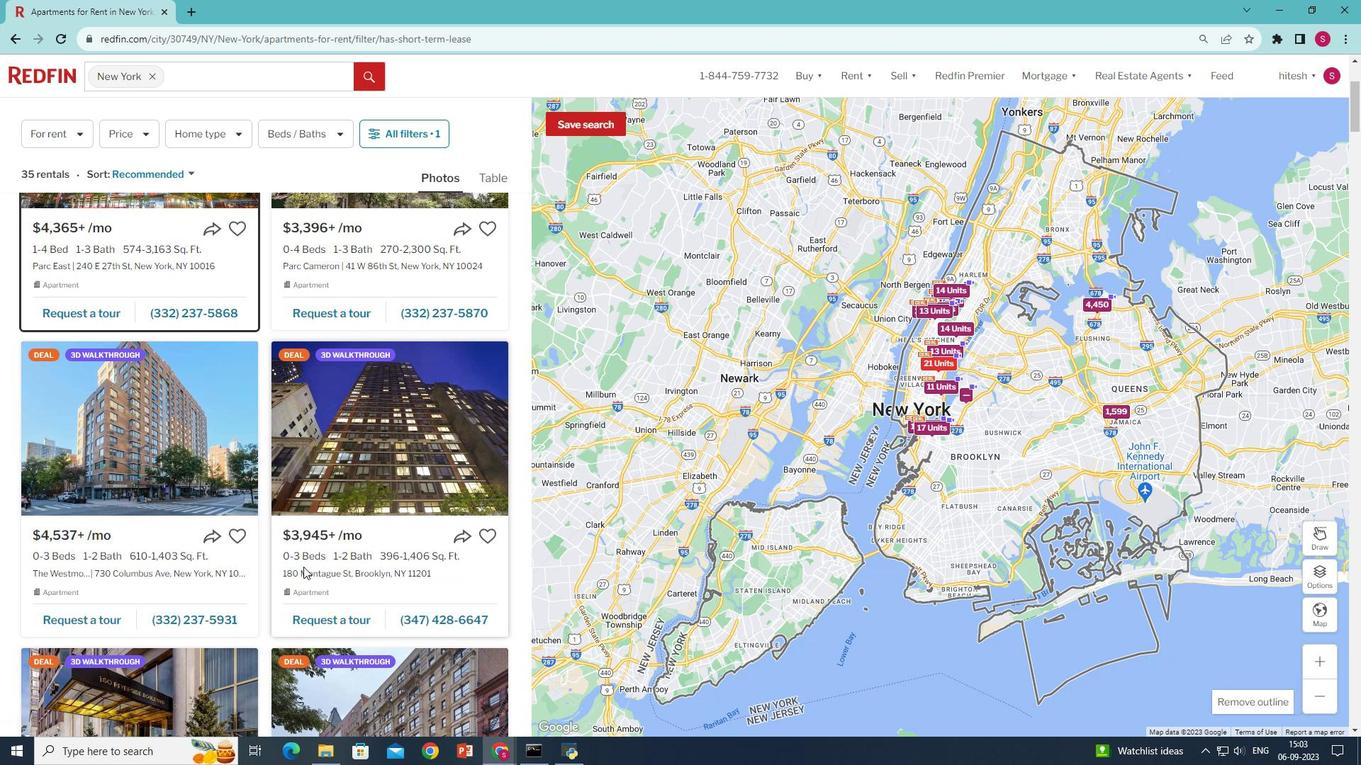 
Action: Mouse scrolled (303, 567) with delta (0, 0)
Screenshot: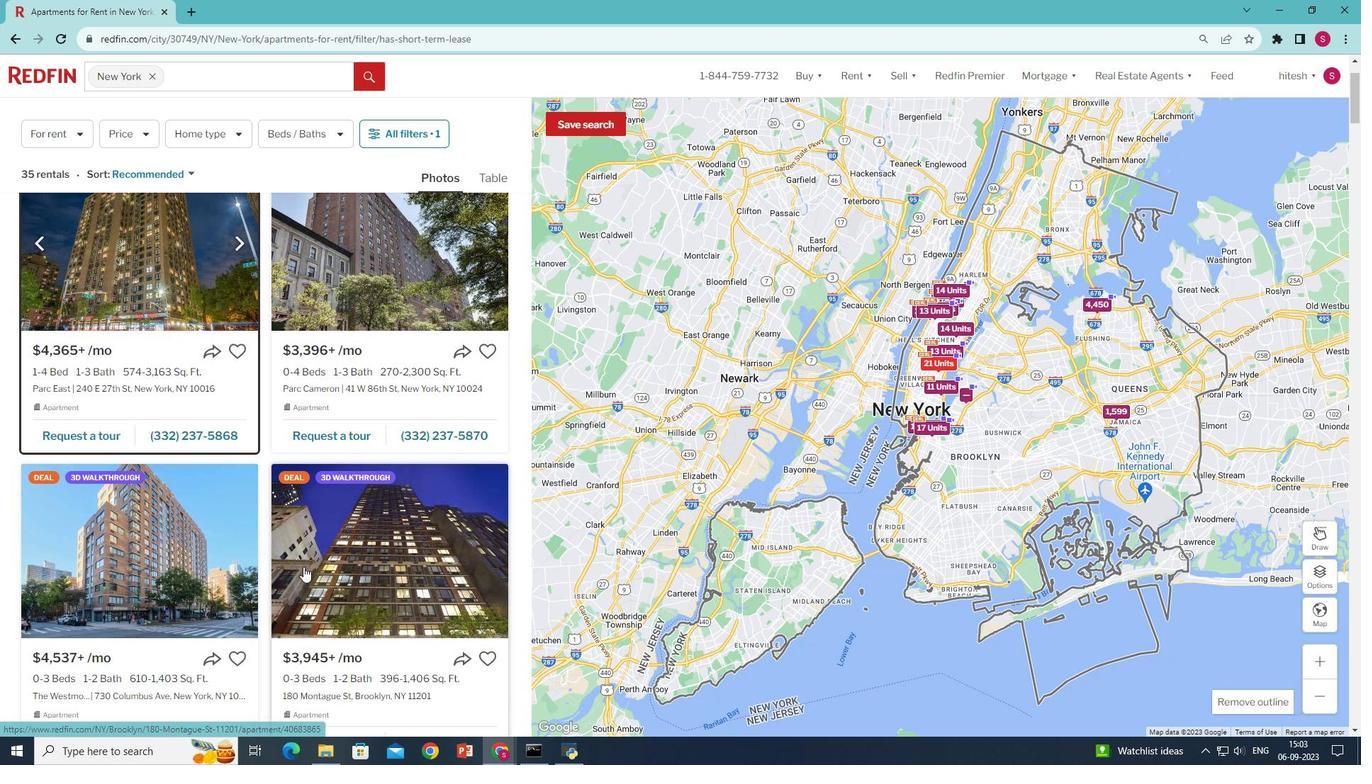 
Action: Mouse scrolled (303, 567) with delta (0, 0)
Screenshot: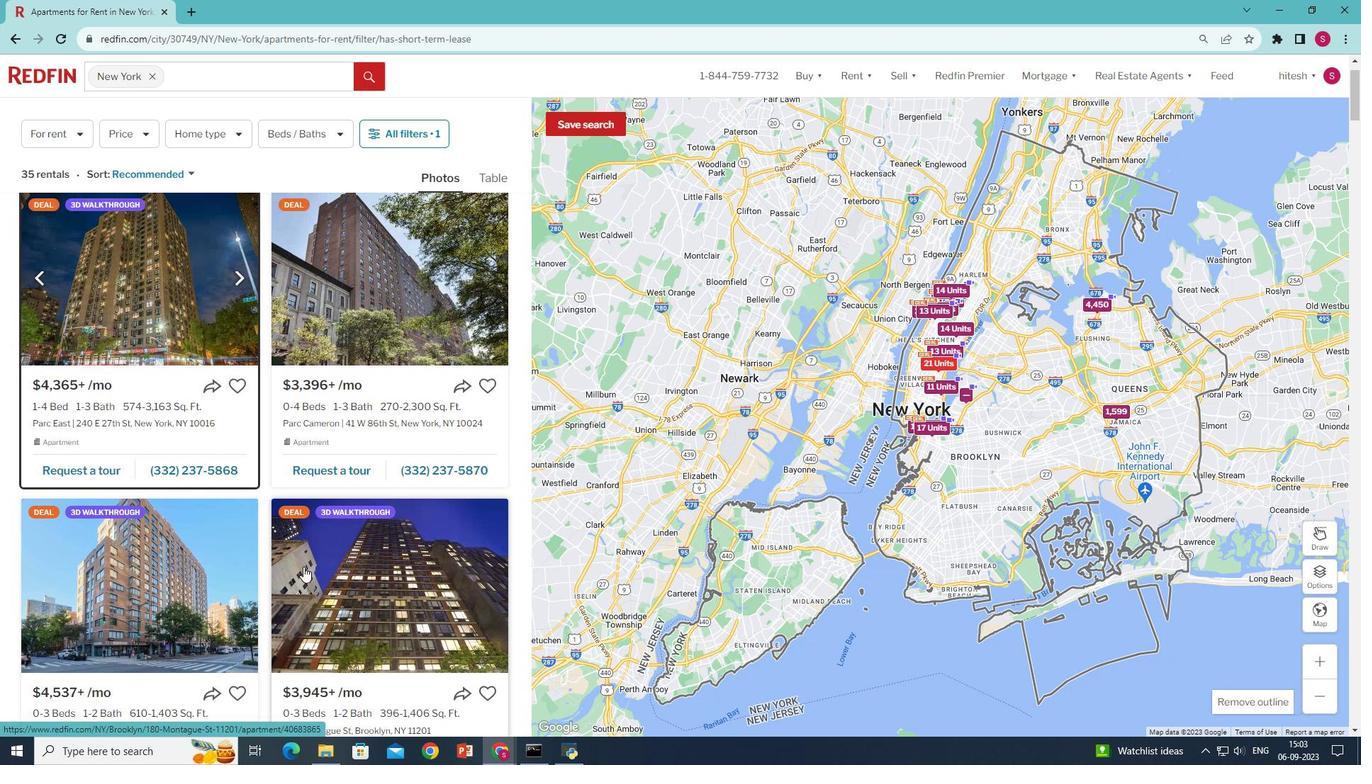 
Action: Mouse scrolled (303, 567) with delta (0, 0)
Screenshot: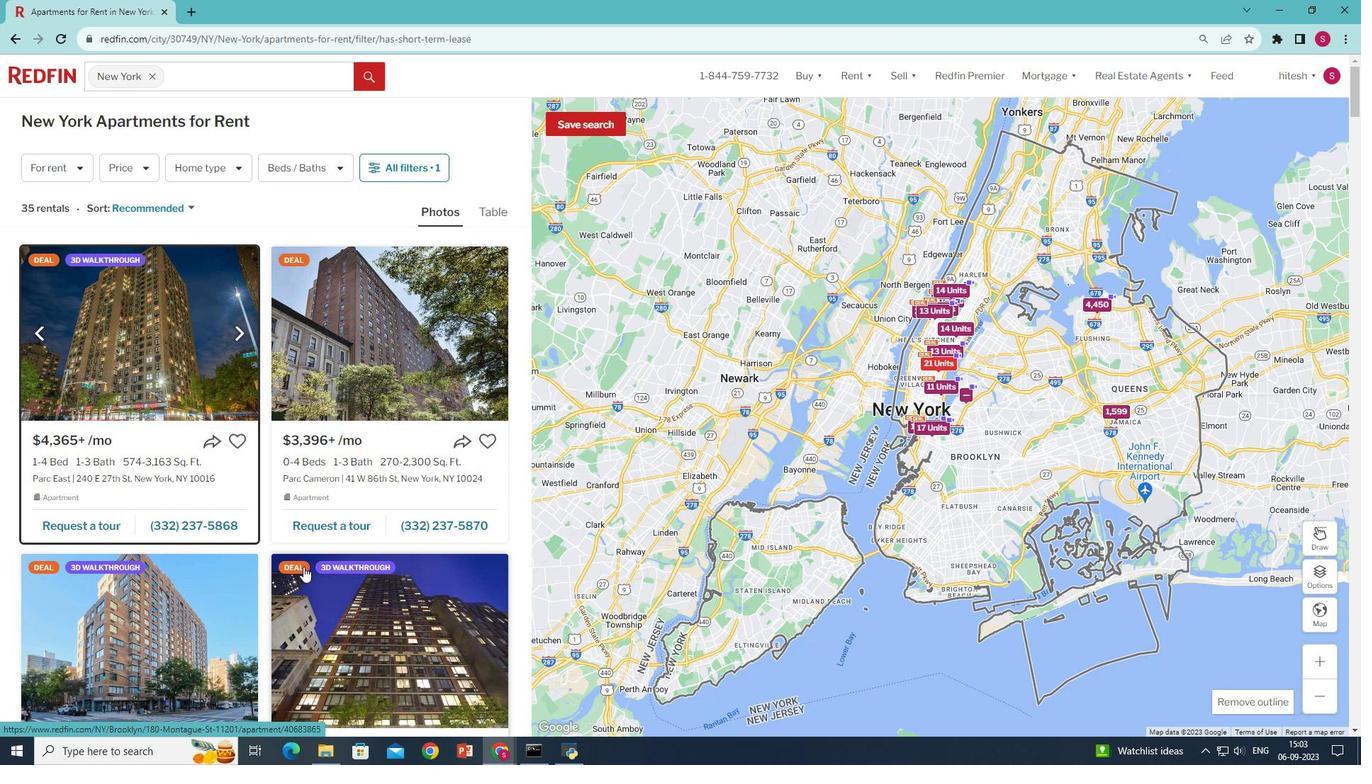 
Action: Mouse scrolled (303, 567) with delta (0, 0)
Screenshot: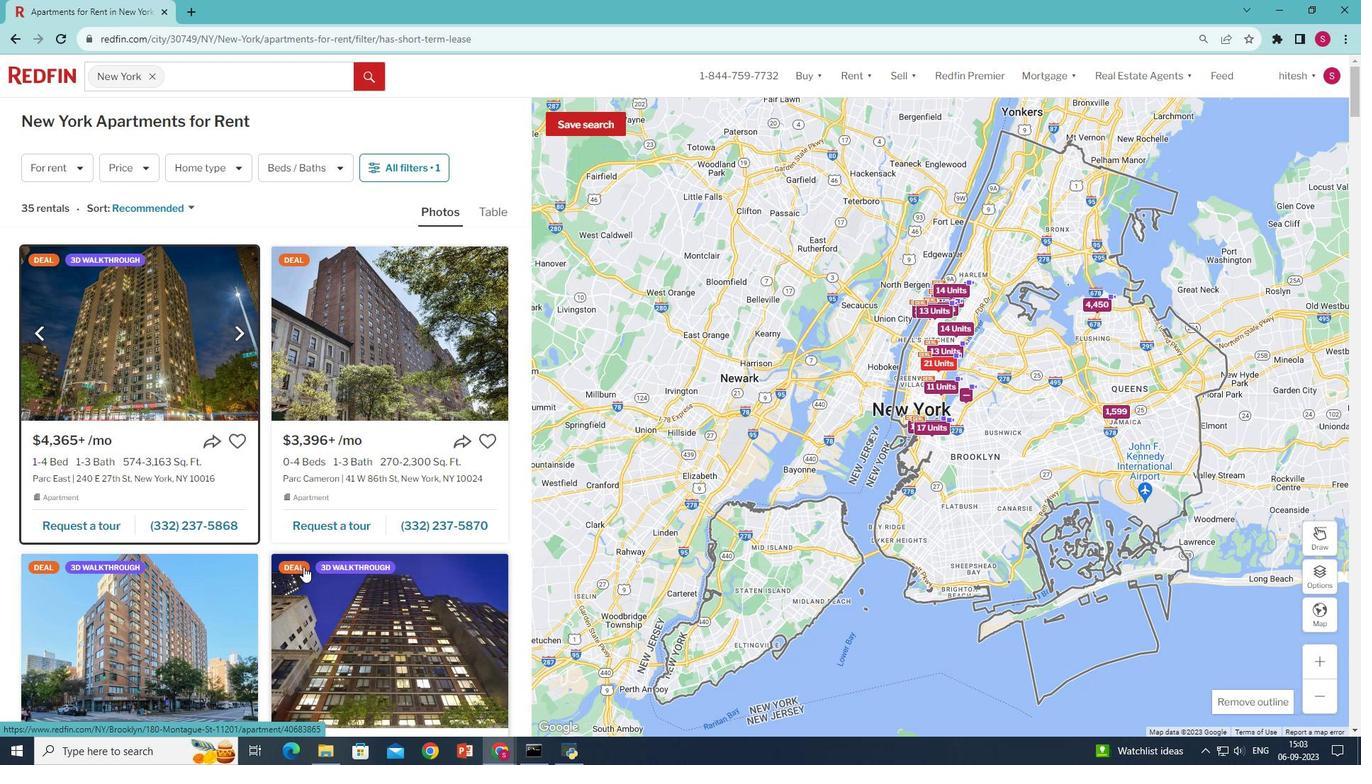 
Action: Mouse scrolled (303, 567) with delta (0, 0)
Screenshot: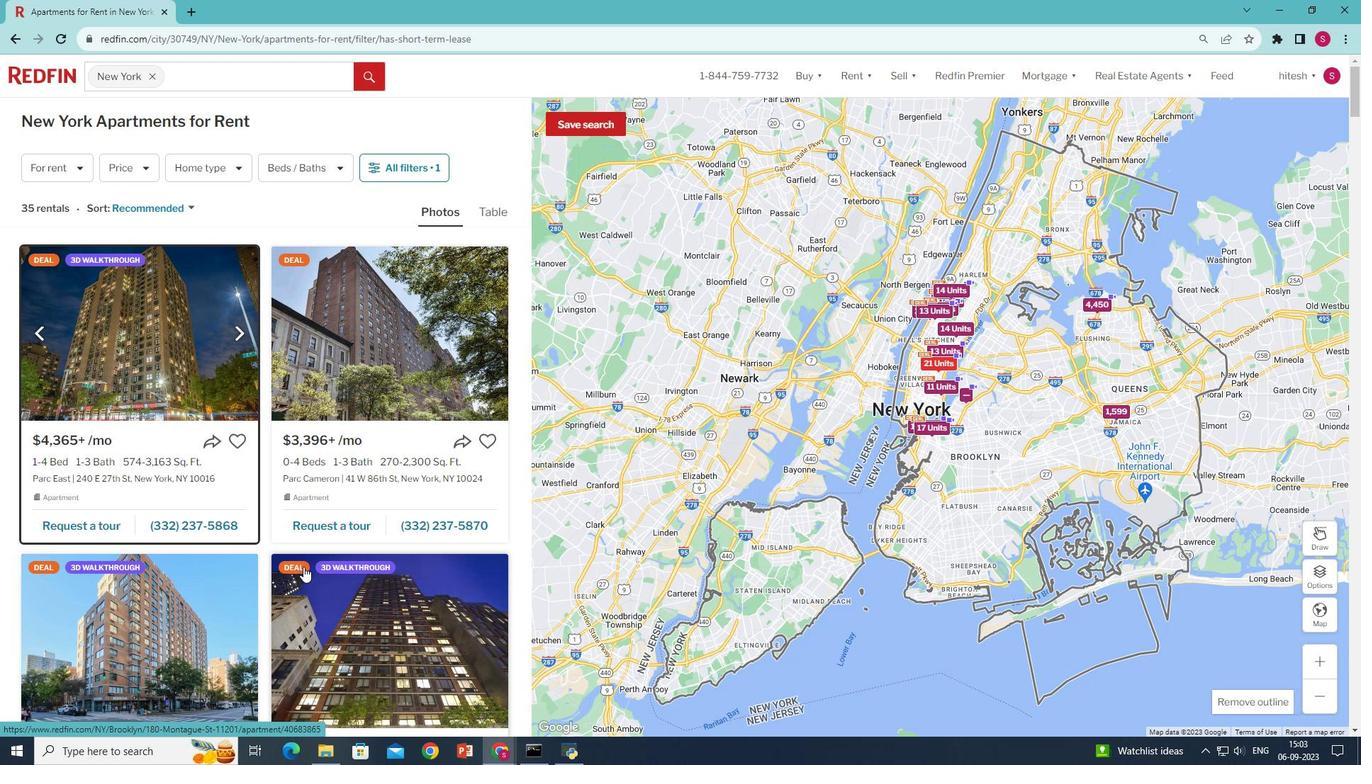 
